 Task: Create a rule when a due date more than 9 days from now is set on a card by anyone.
Action: Mouse moved to (781, 219)
Screenshot: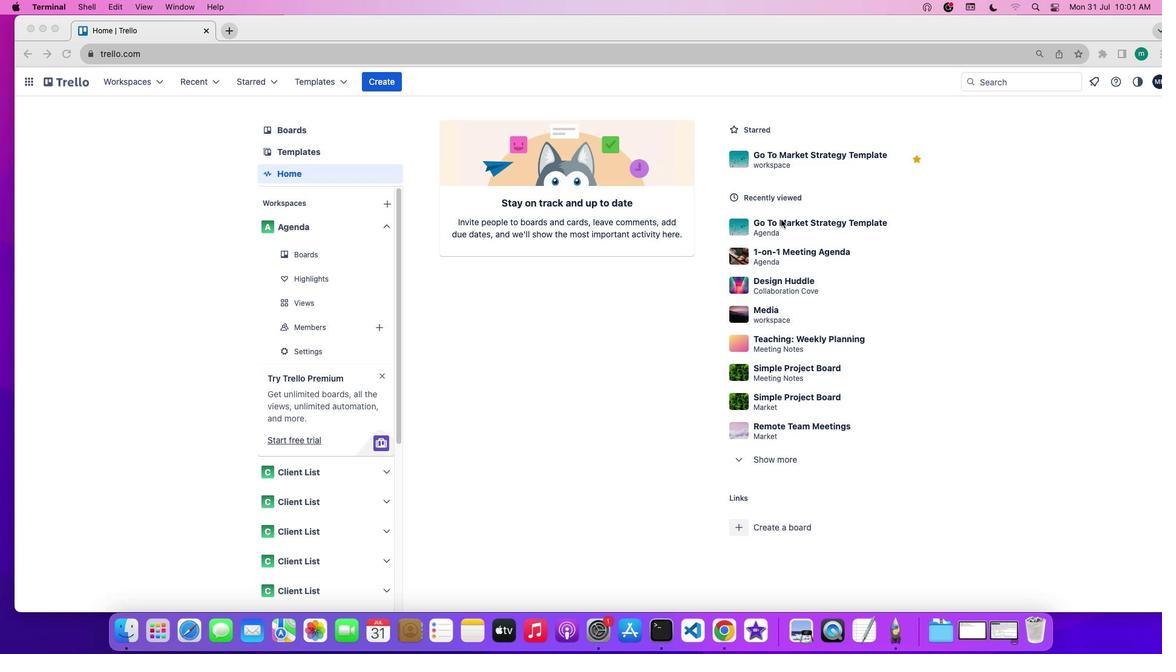 
Action: Mouse pressed left at (781, 219)
Screenshot: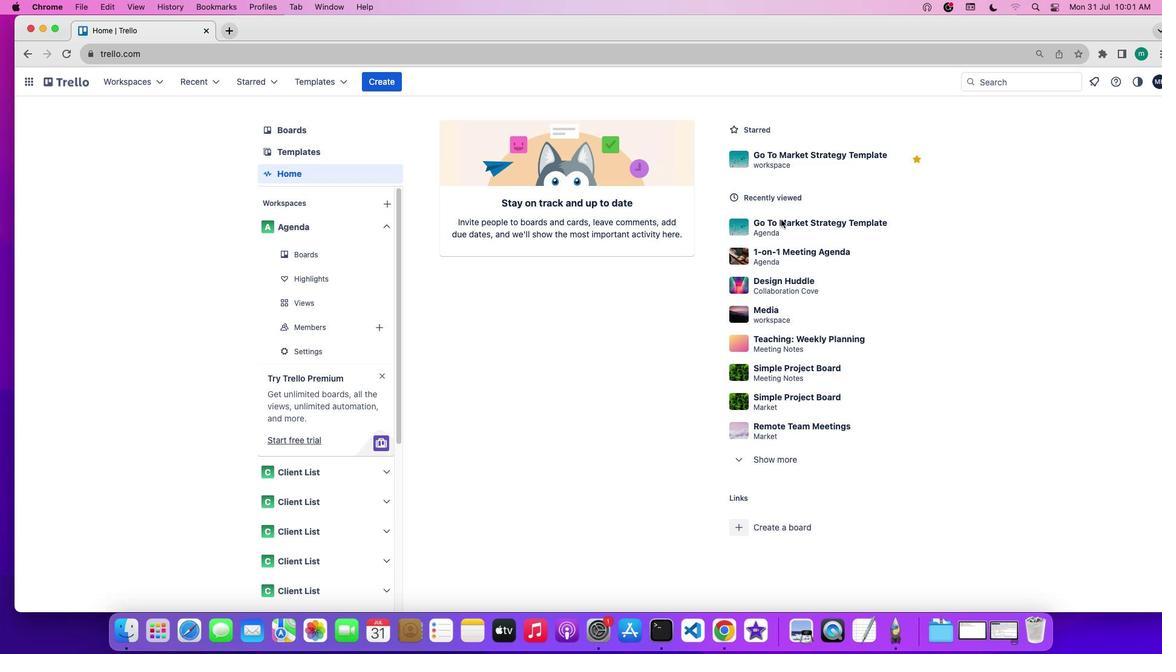 
Action: Mouse pressed left at (781, 219)
Screenshot: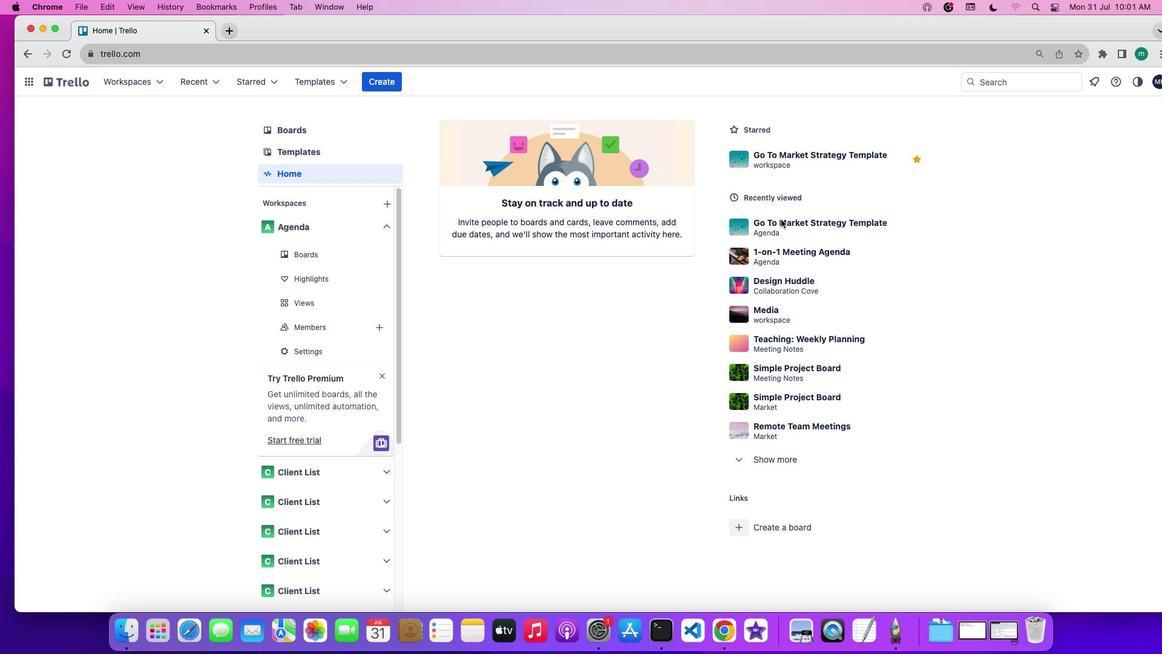 
Action: Mouse moved to (1085, 281)
Screenshot: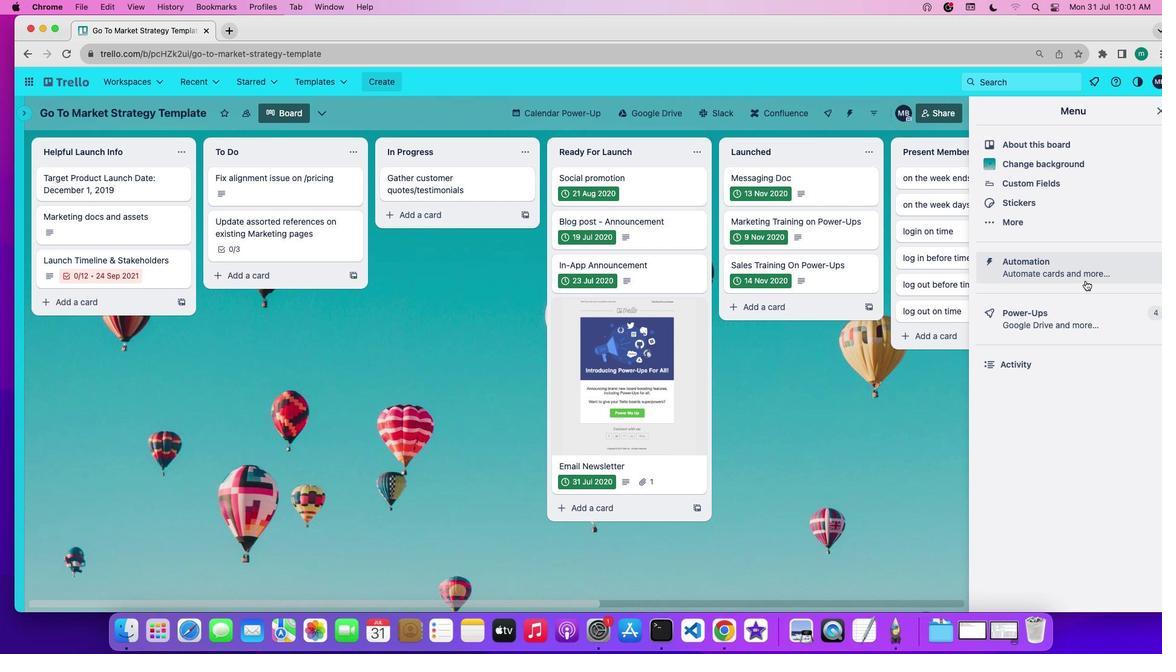 
Action: Mouse pressed left at (1085, 281)
Screenshot: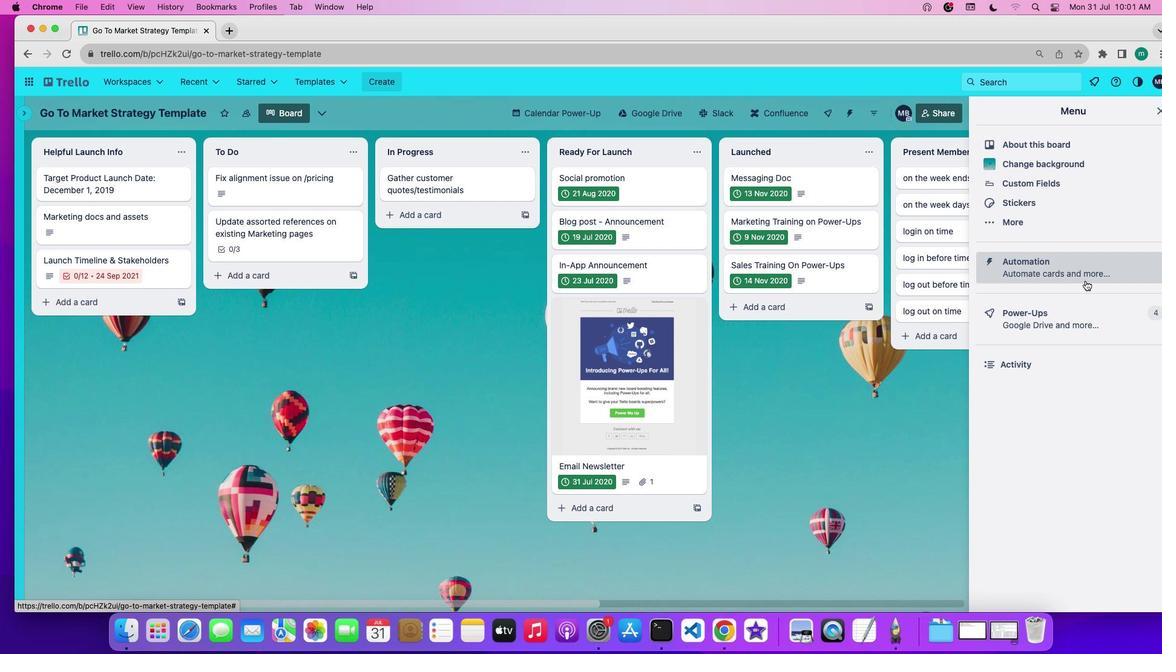 
Action: Mouse moved to (69, 221)
Screenshot: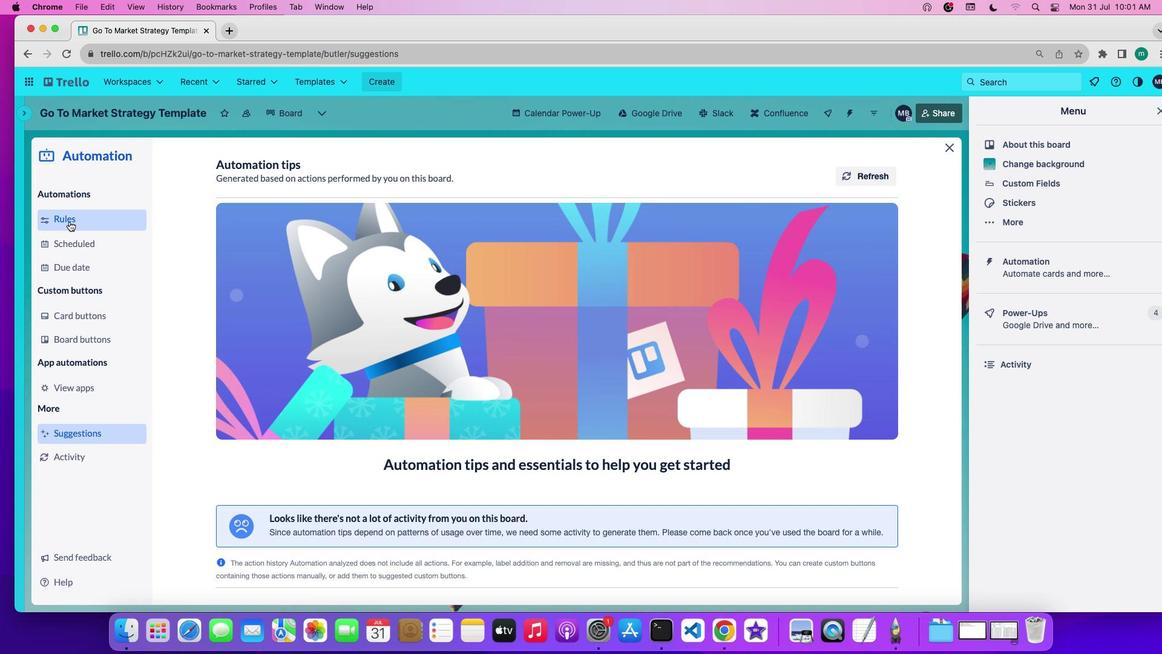 
Action: Mouse pressed left at (69, 221)
Screenshot: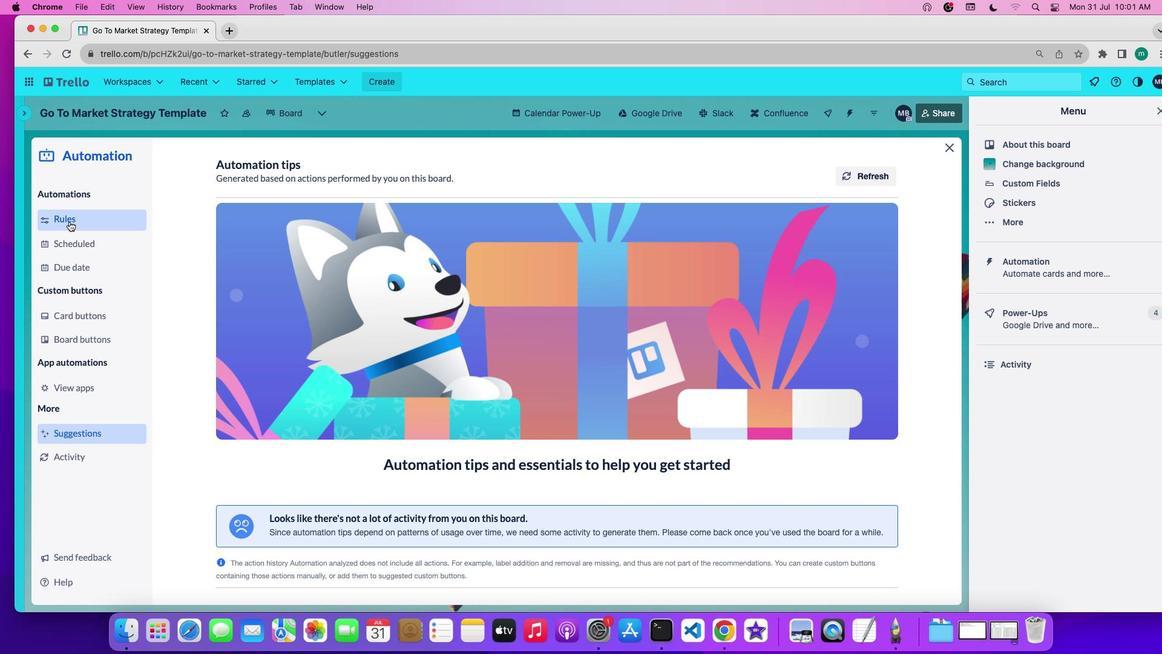 
Action: Mouse moved to (268, 440)
Screenshot: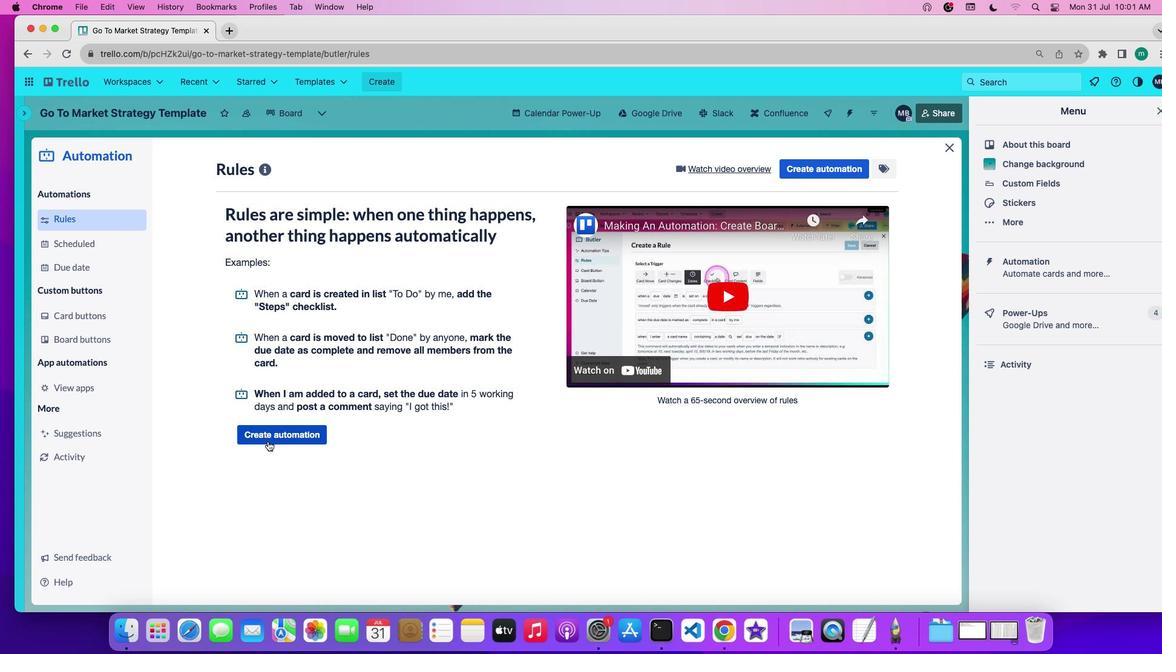 
Action: Mouse pressed left at (268, 440)
Screenshot: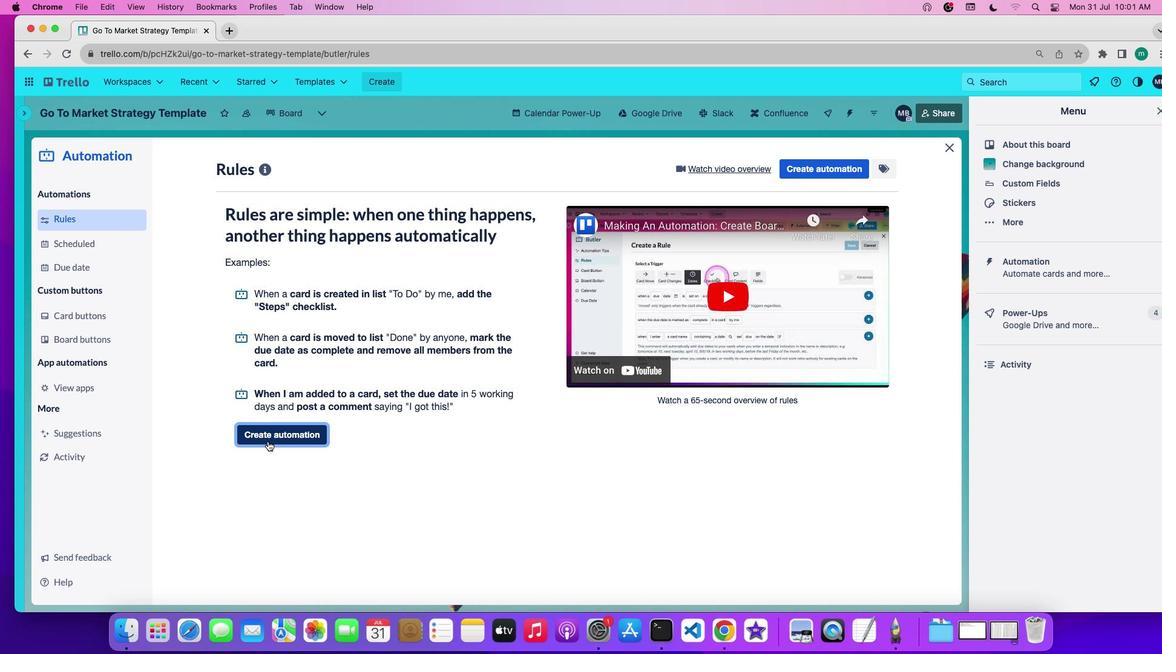 
Action: Mouse moved to (548, 291)
Screenshot: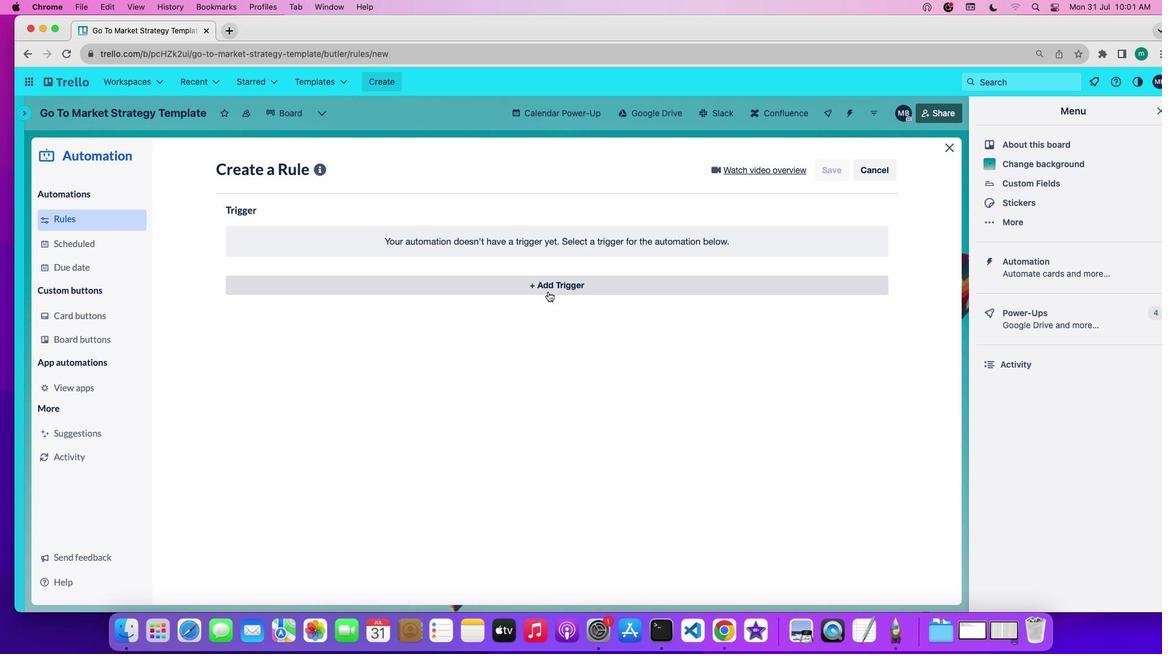 
Action: Mouse pressed left at (548, 291)
Screenshot: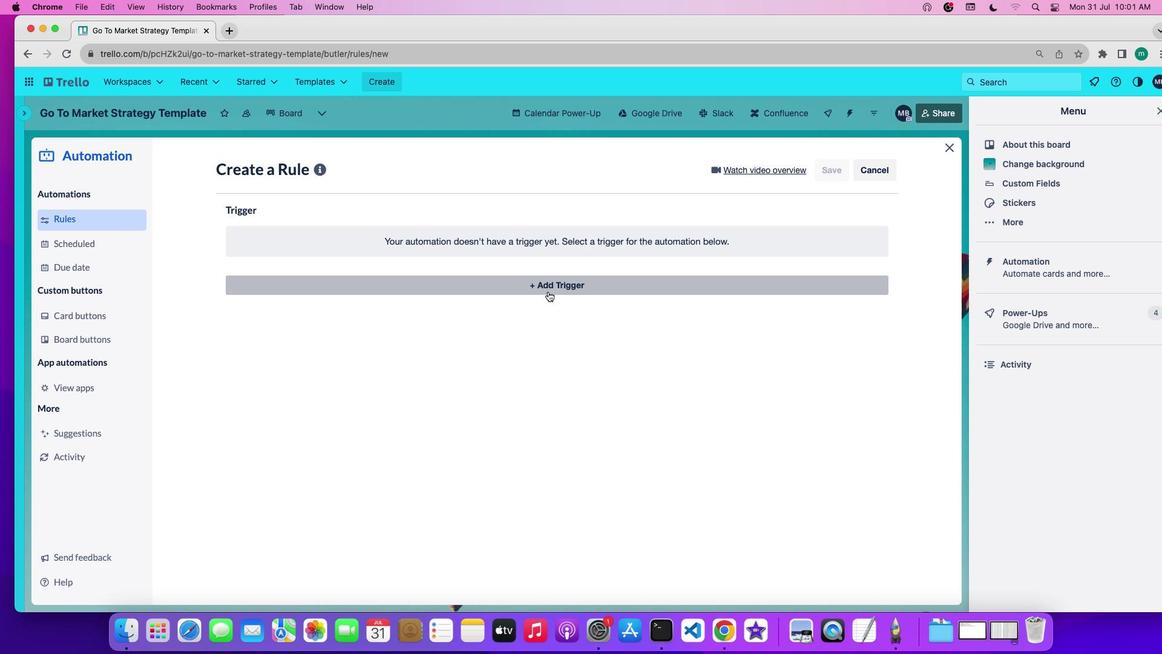 
Action: Mouse moved to (364, 331)
Screenshot: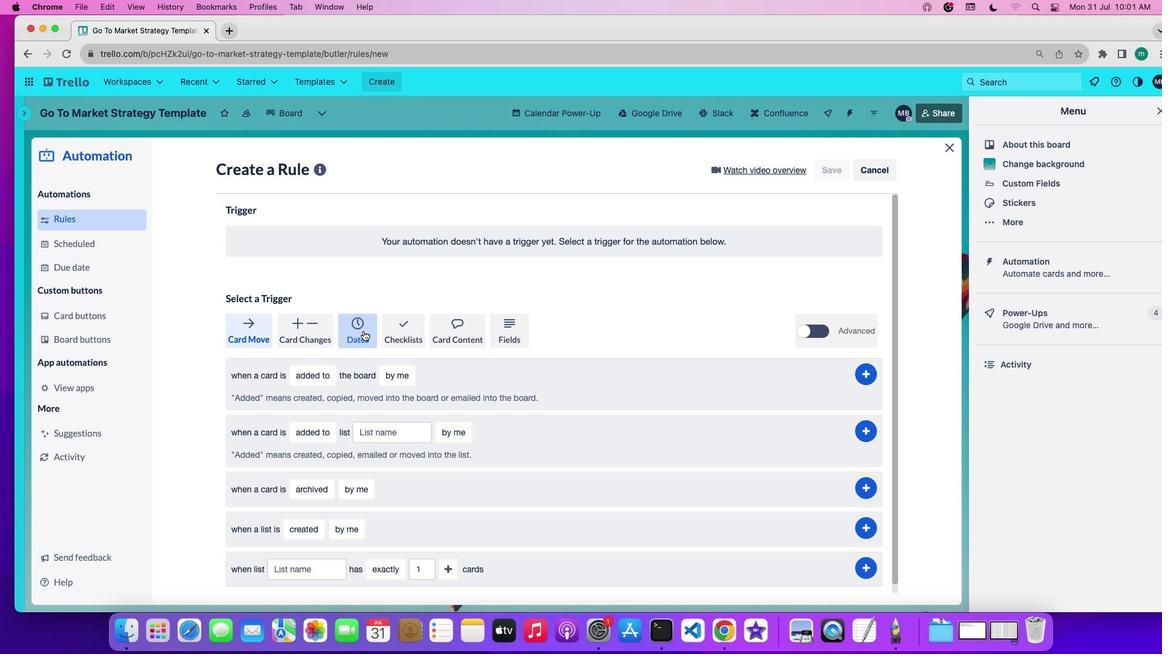 
Action: Mouse pressed left at (364, 331)
Screenshot: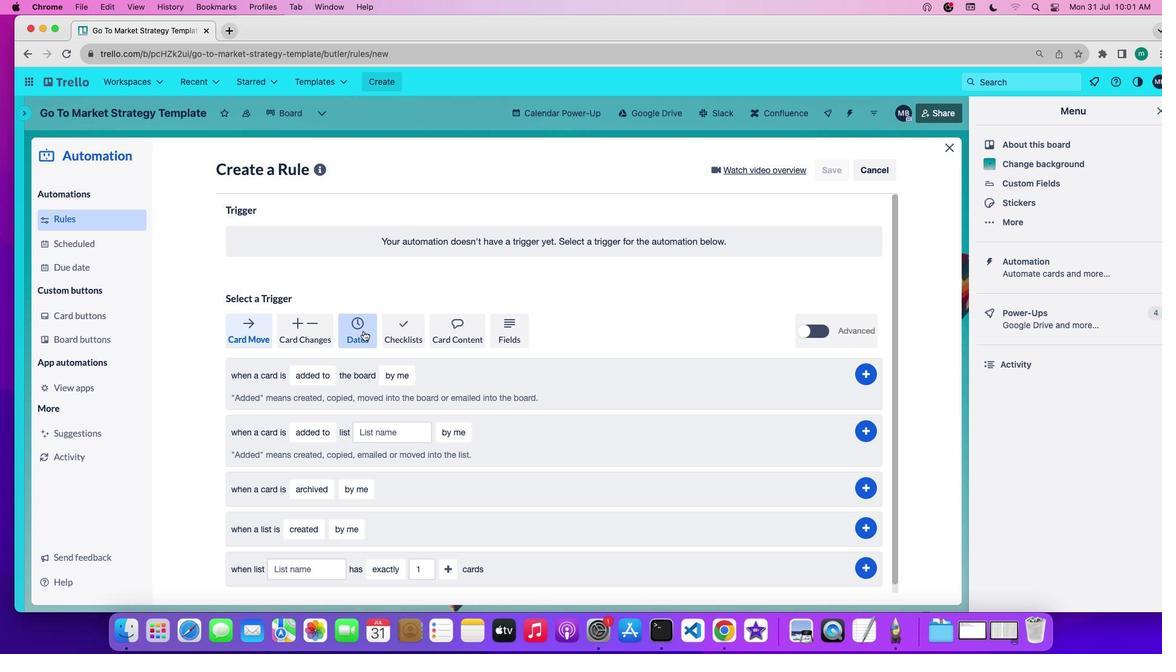 
Action: Mouse moved to (287, 379)
Screenshot: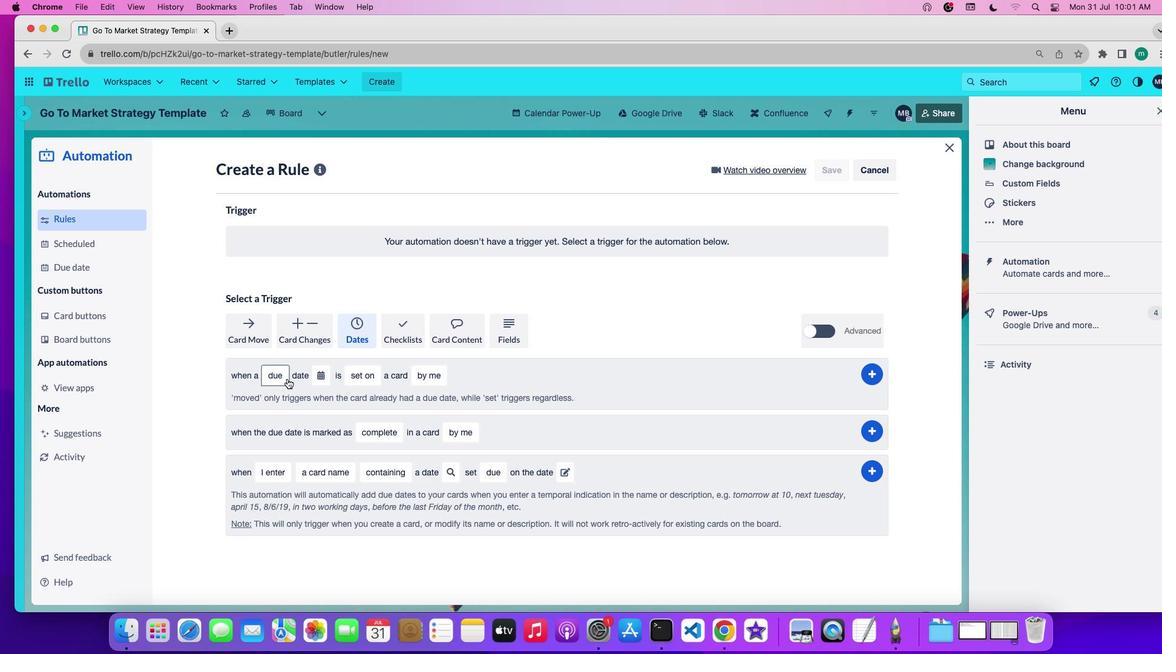 
Action: Mouse pressed left at (287, 379)
Screenshot: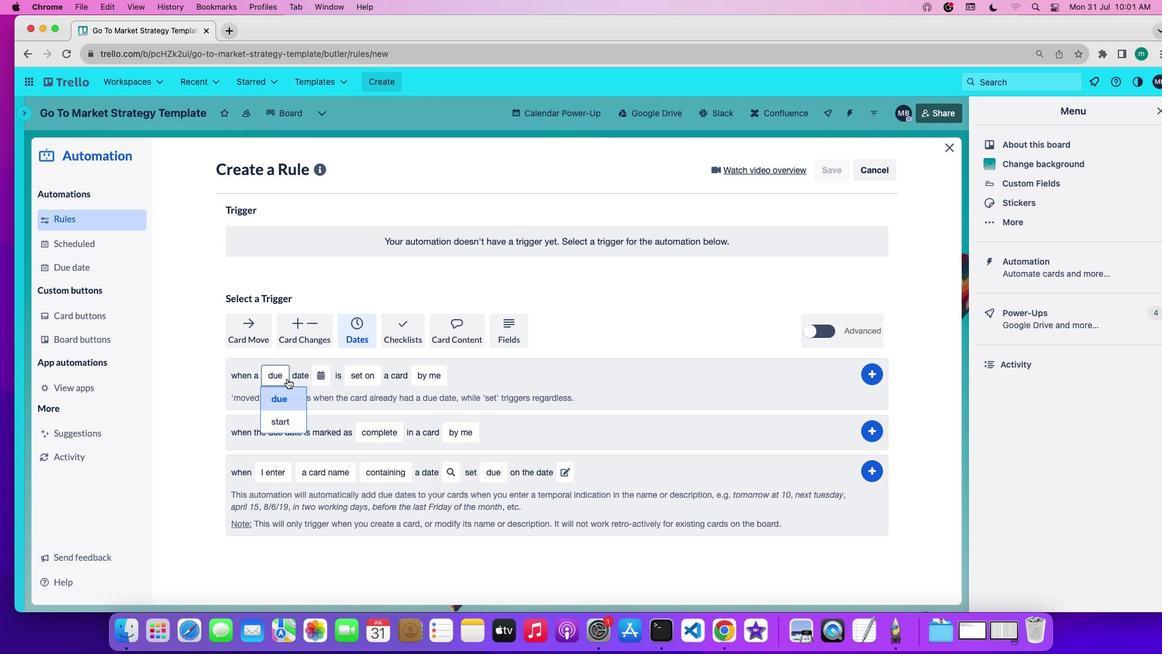 
Action: Mouse moved to (286, 396)
Screenshot: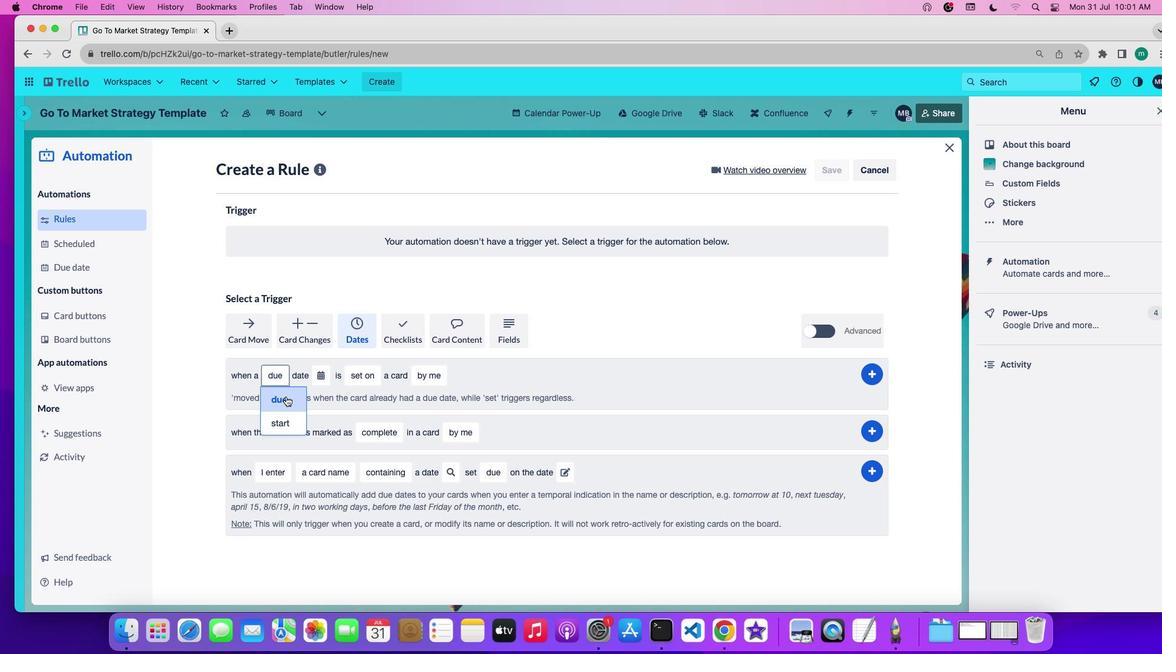 
Action: Mouse pressed left at (286, 396)
Screenshot: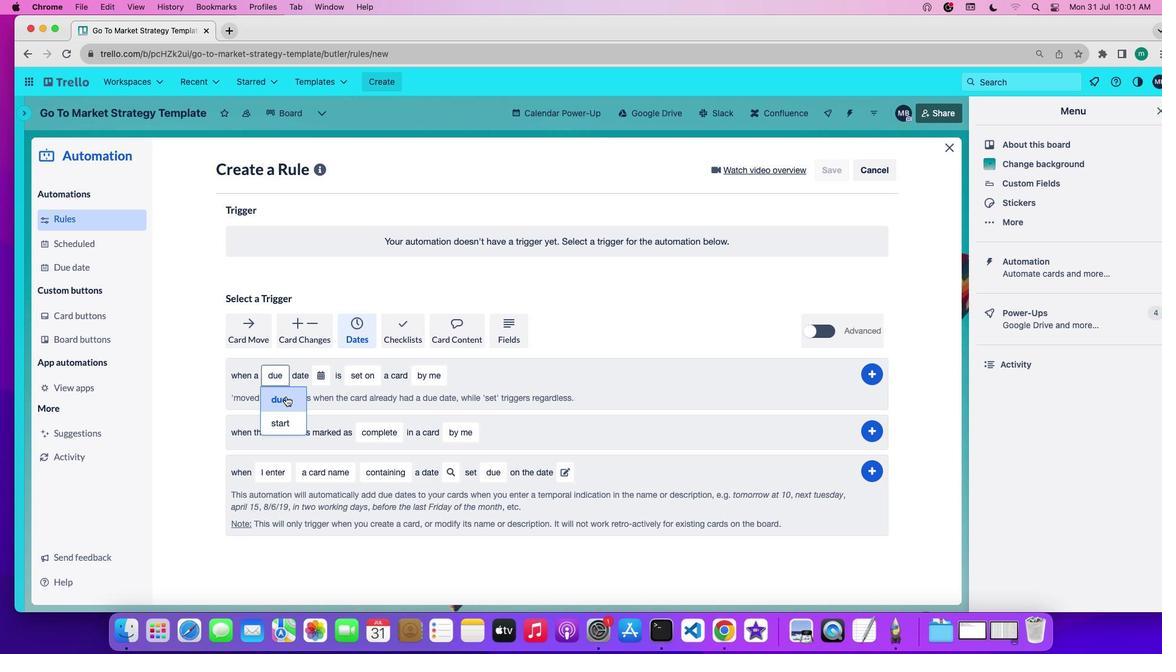 
Action: Mouse moved to (324, 378)
Screenshot: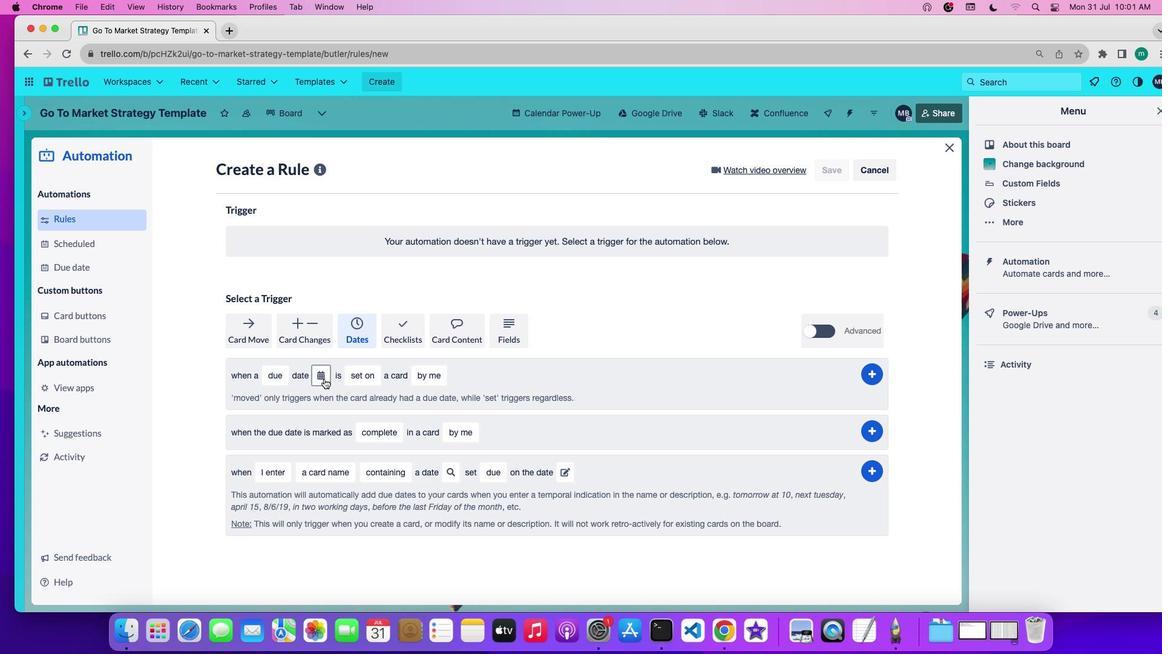 
Action: Mouse pressed left at (324, 378)
Screenshot: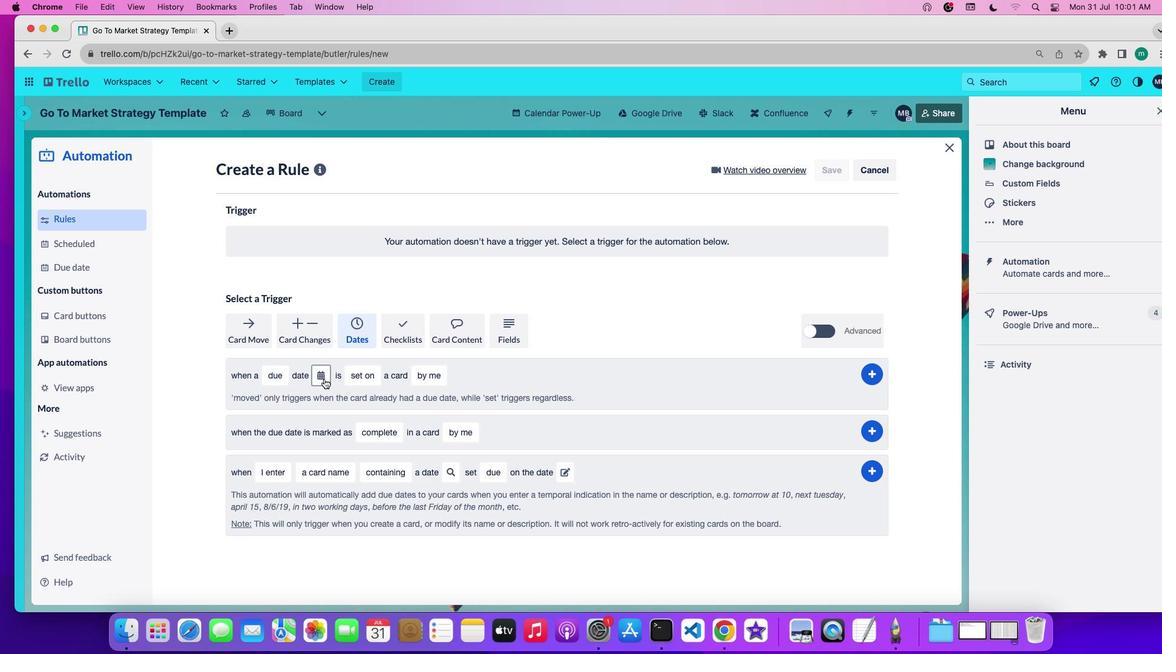 
Action: Mouse moved to (359, 448)
Screenshot: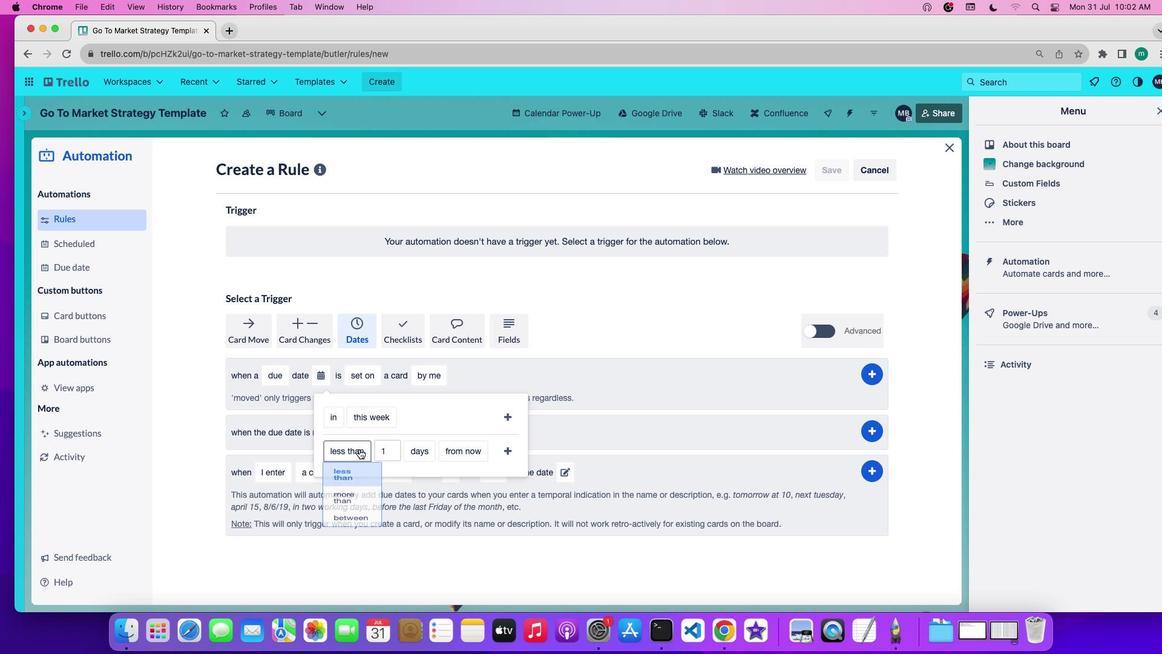 
Action: Mouse pressed left at (359, 448)
Screenshot: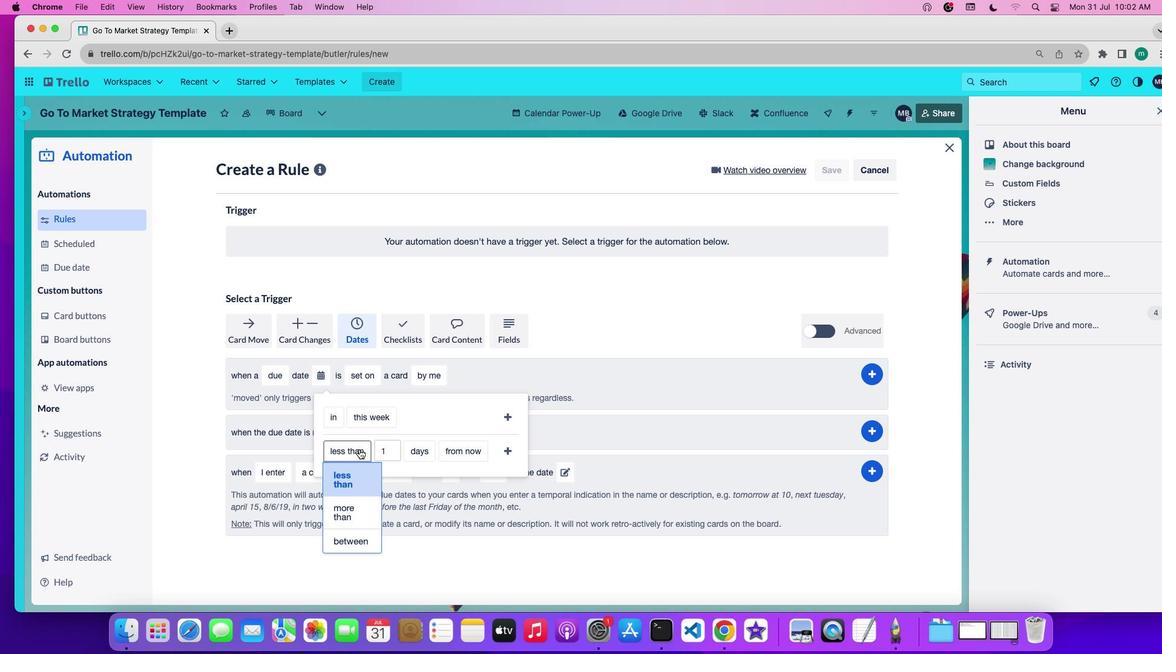 
Action: Mouse moved to (351, 512)
Screenshot: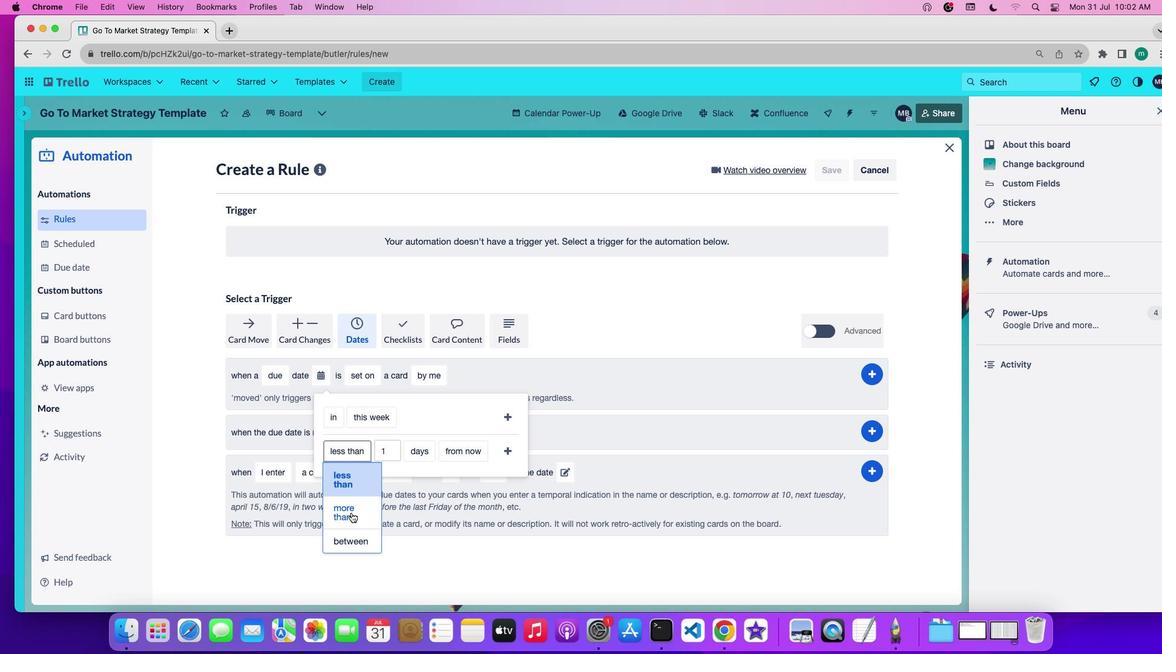 
Action: Mouse pressed left at (351, 512)
Screenshot: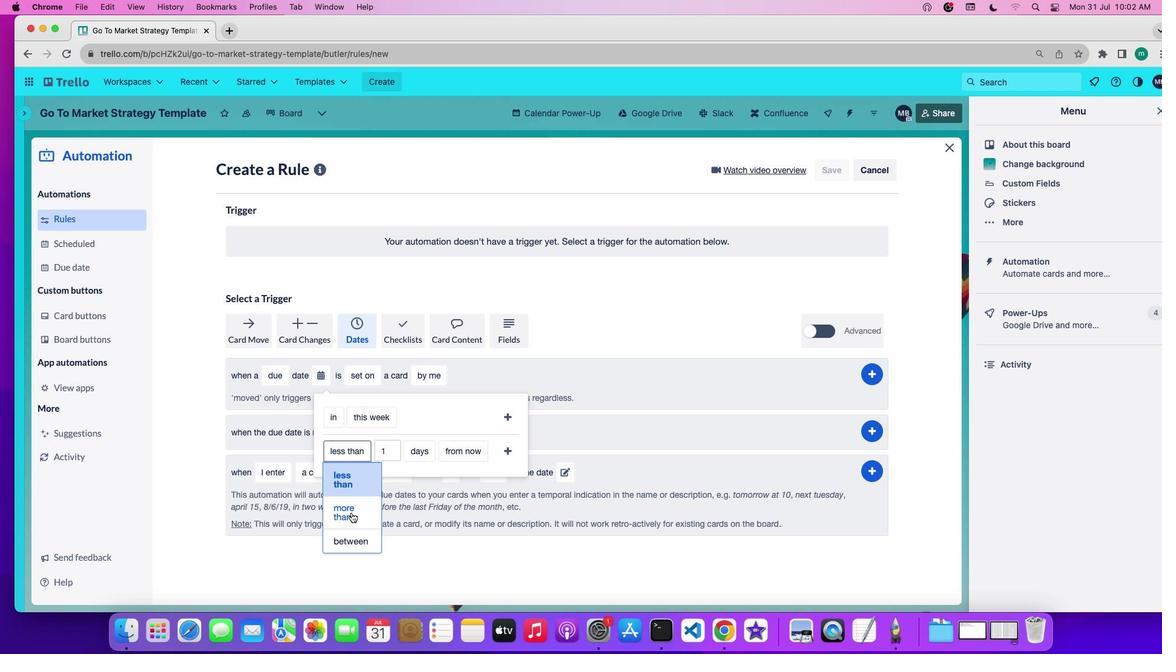 
Action: Mouse moved to (416, 450)
Screenshot: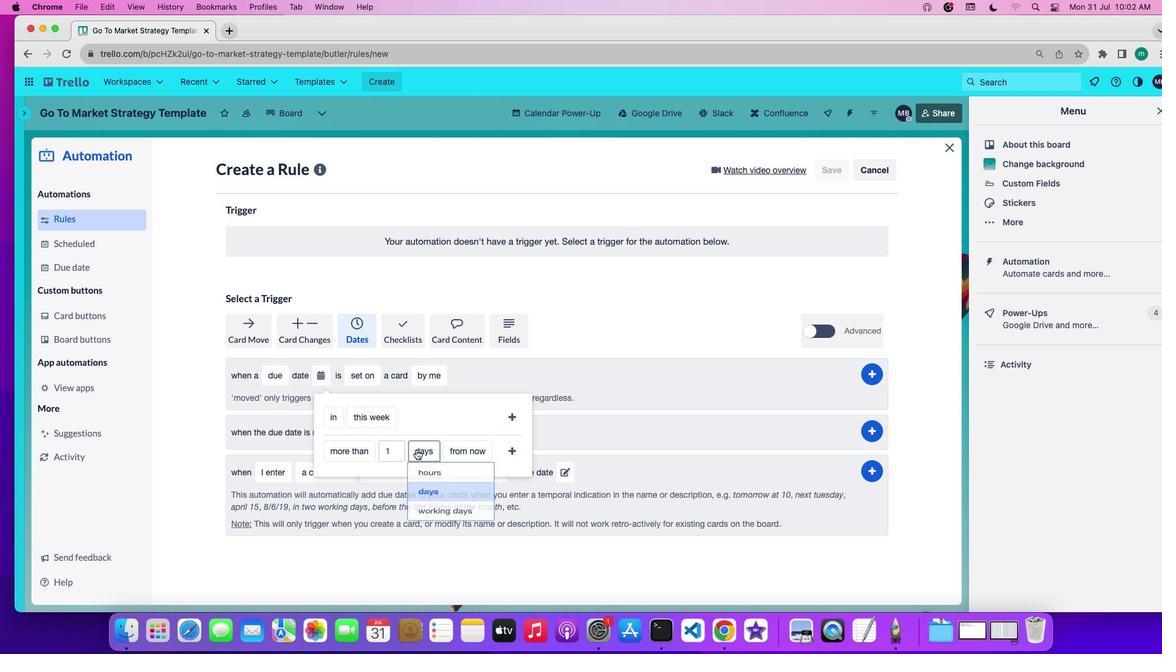 
Action: Mouse pressed left at (416, 450)
Screenshot: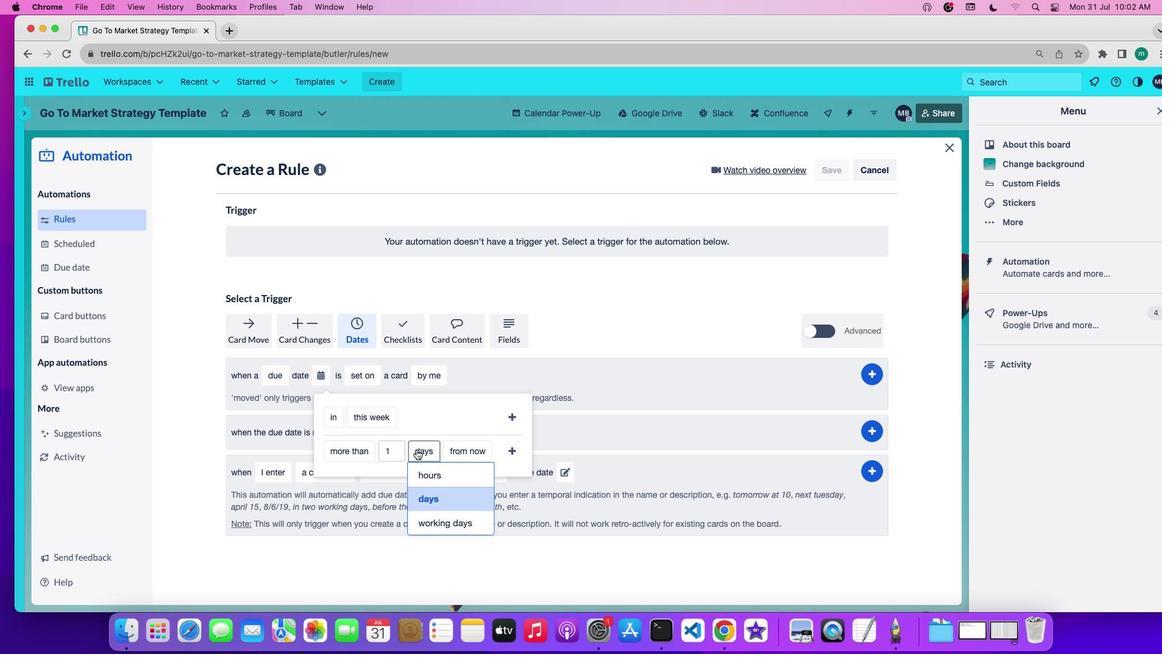 
Action: Mouse moved to (402, 451)
Screenshot: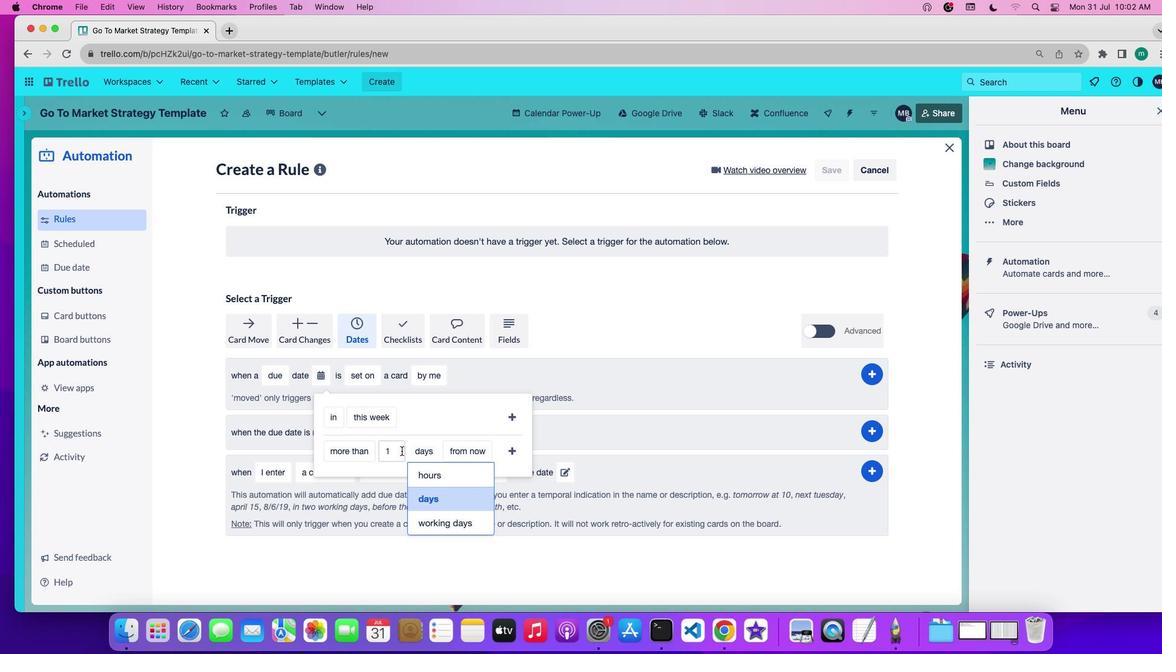 
Action: Mouse pressed left at (402, 451)
Screenshot: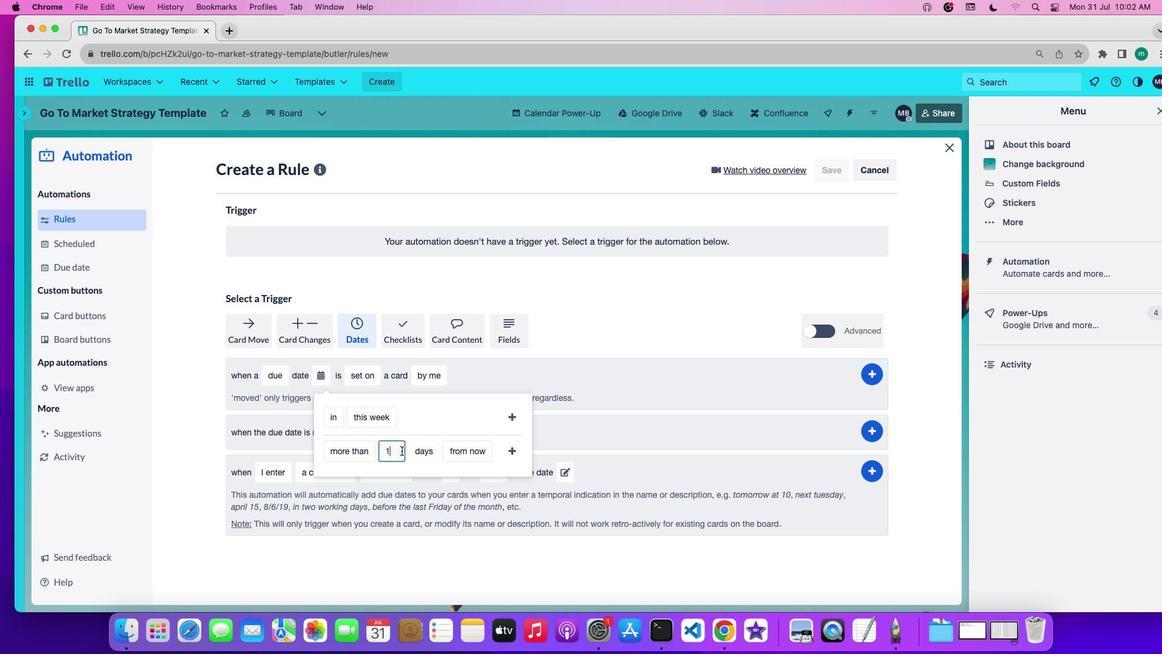 
Action: Key pressed Key.backspace'9'
Screenshot: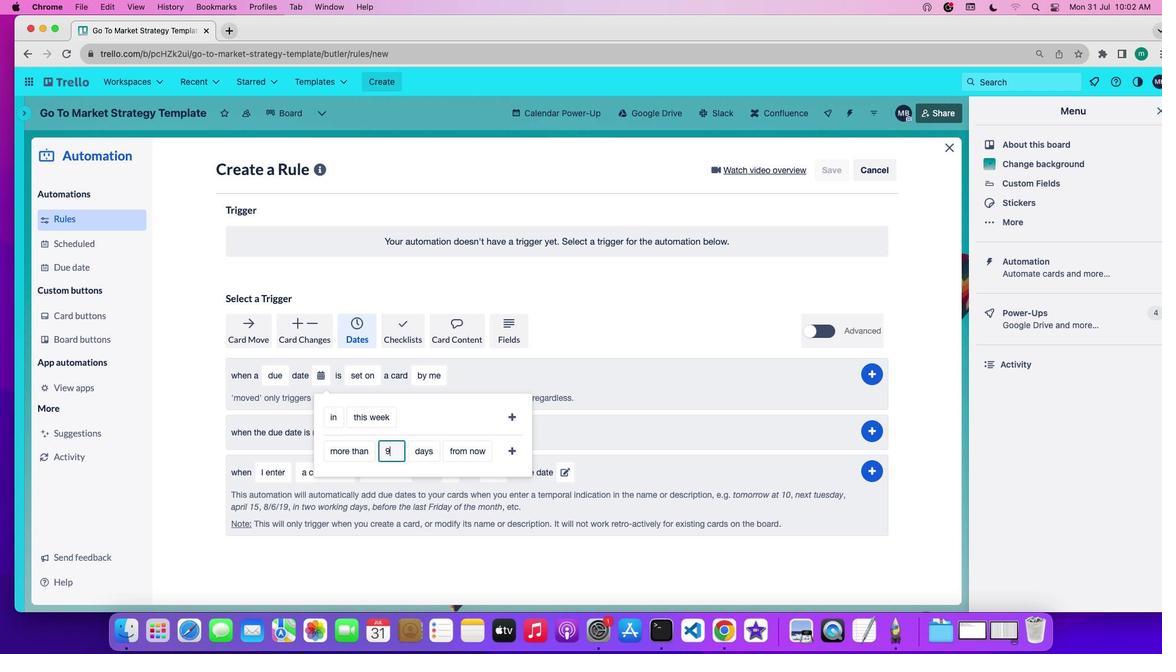 
Action: Mouse moved to (426, 453)
Screenshot: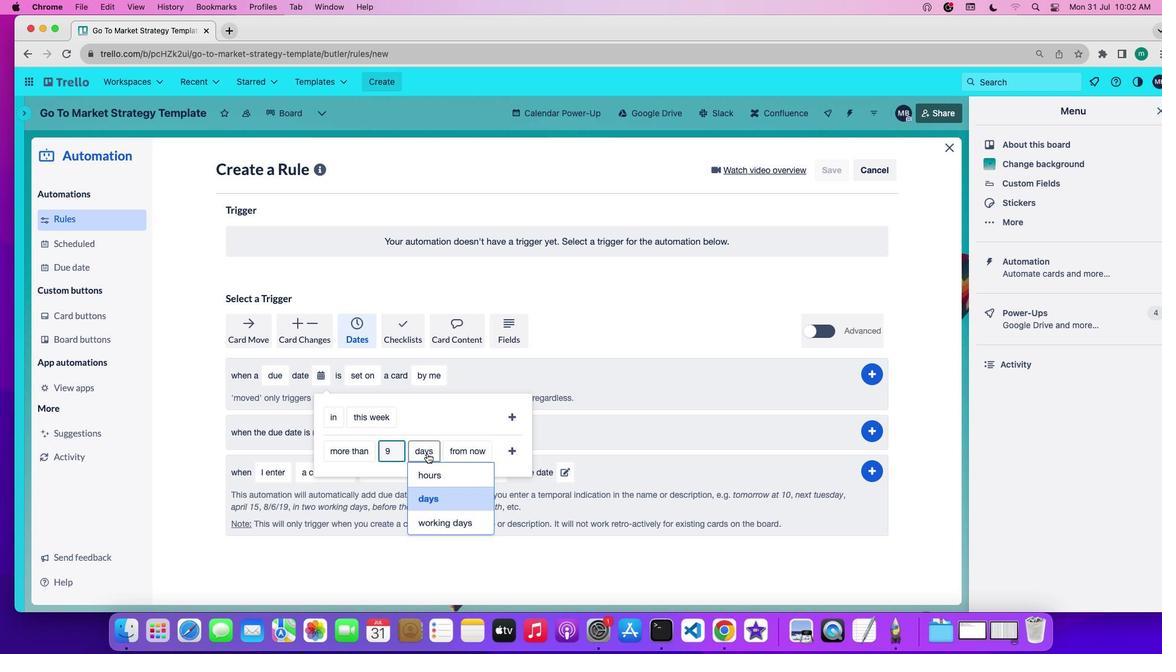
Action: Mouse pressed left at (426, 453)
Screenshot: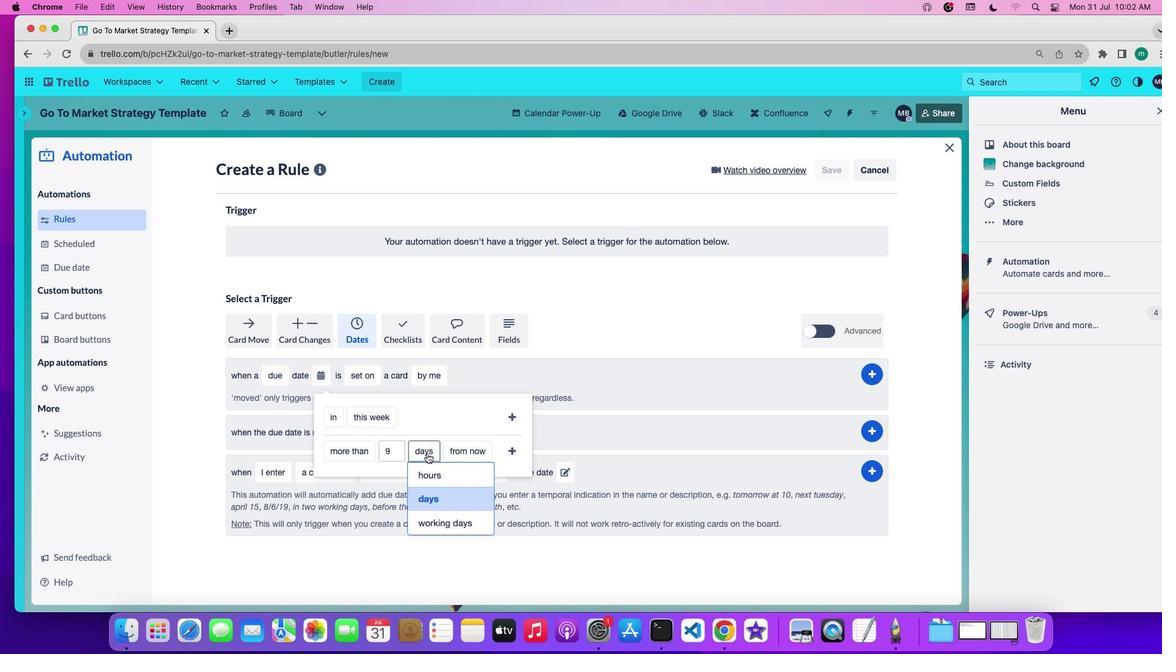 
Action: Mouse moved to (434, 494)
Screenshot: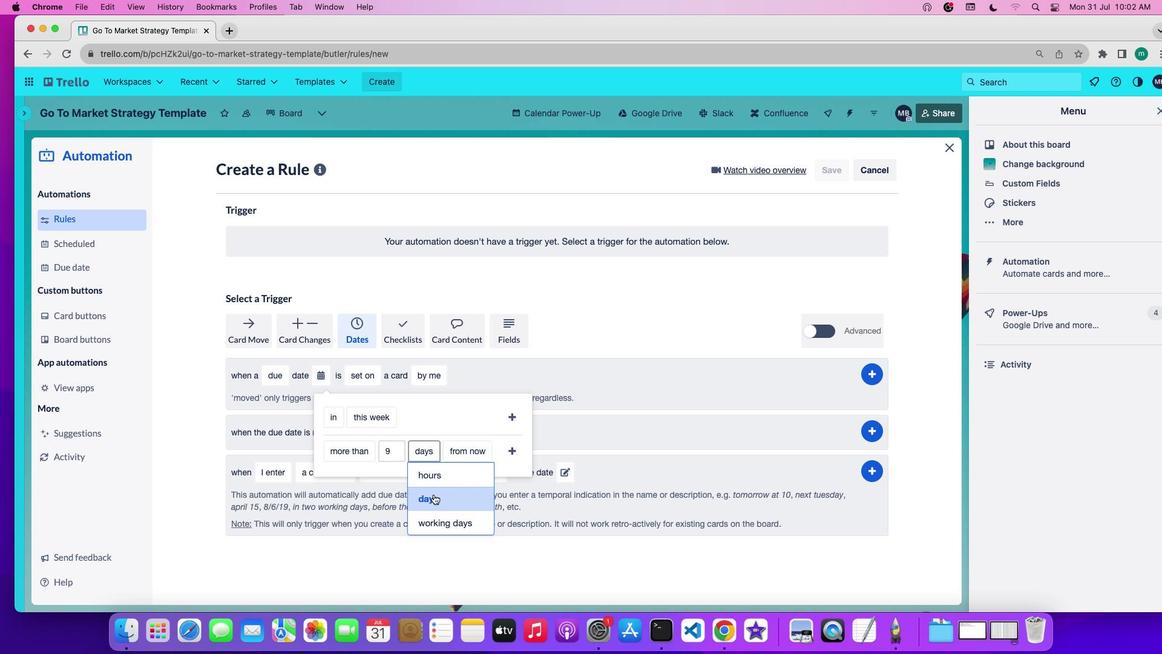 
Action: Mouse pressed left at (434, 494)
Screenshot: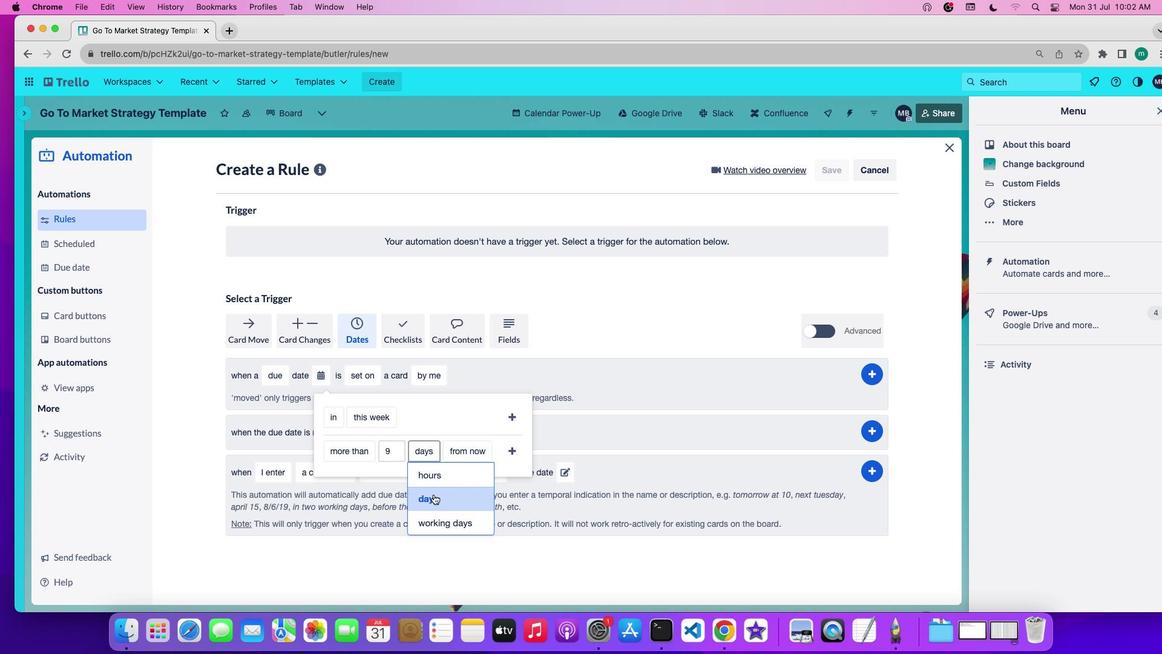 
Action: Mouse moved to (460, 453)
Screenshot: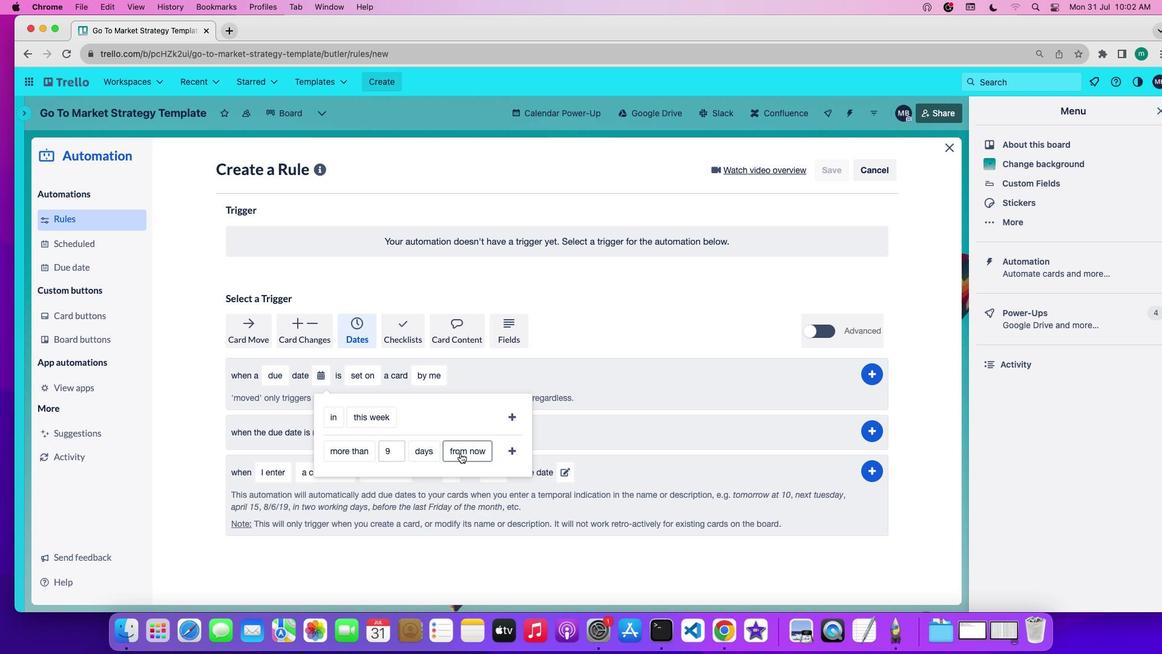 
Action: Mouse pressed left at (460, 453)
Screenshot: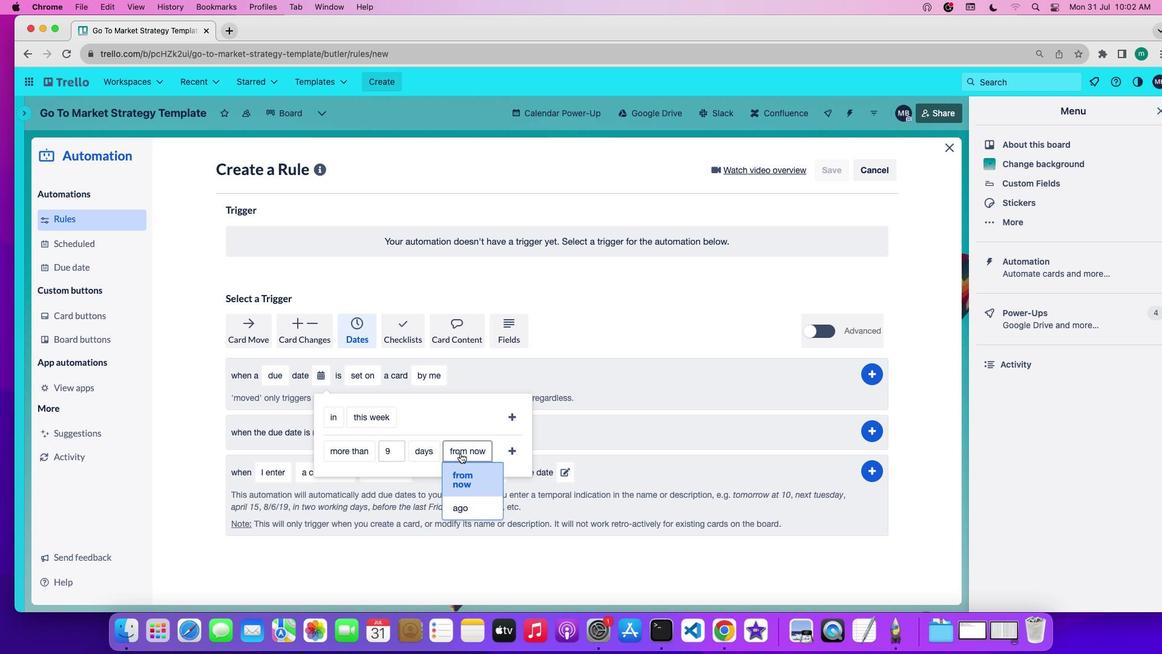 
Action: Mouse moved to (468, 473)
Screenshot: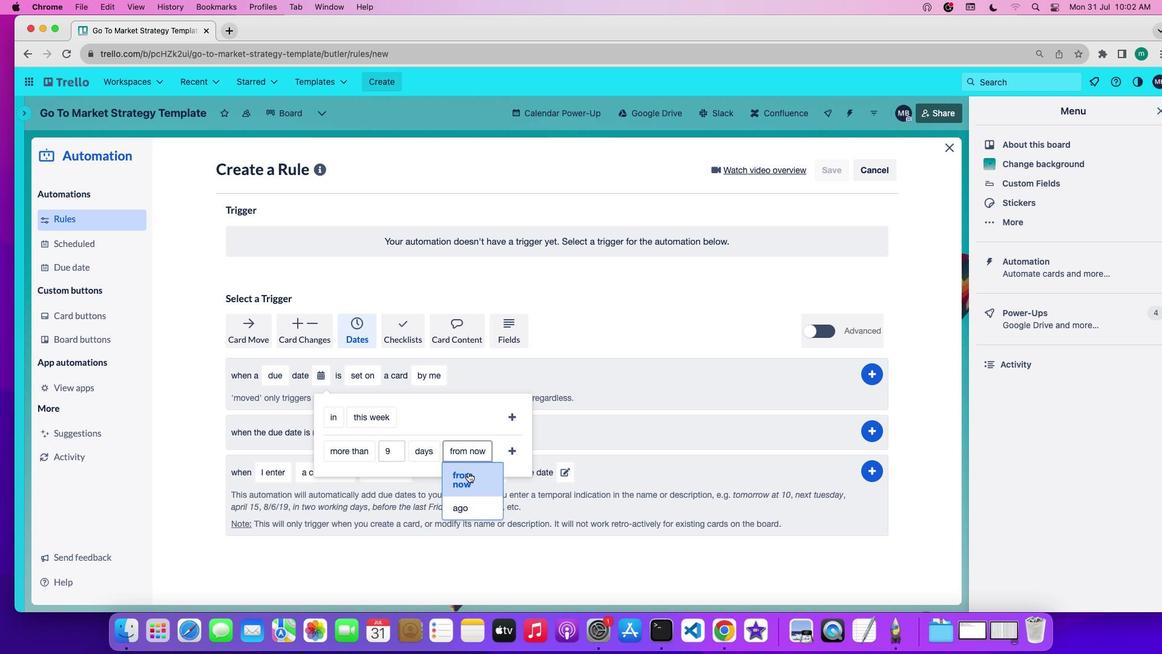 
Action: Mouse pressed left at (468, 473)
Screenshot: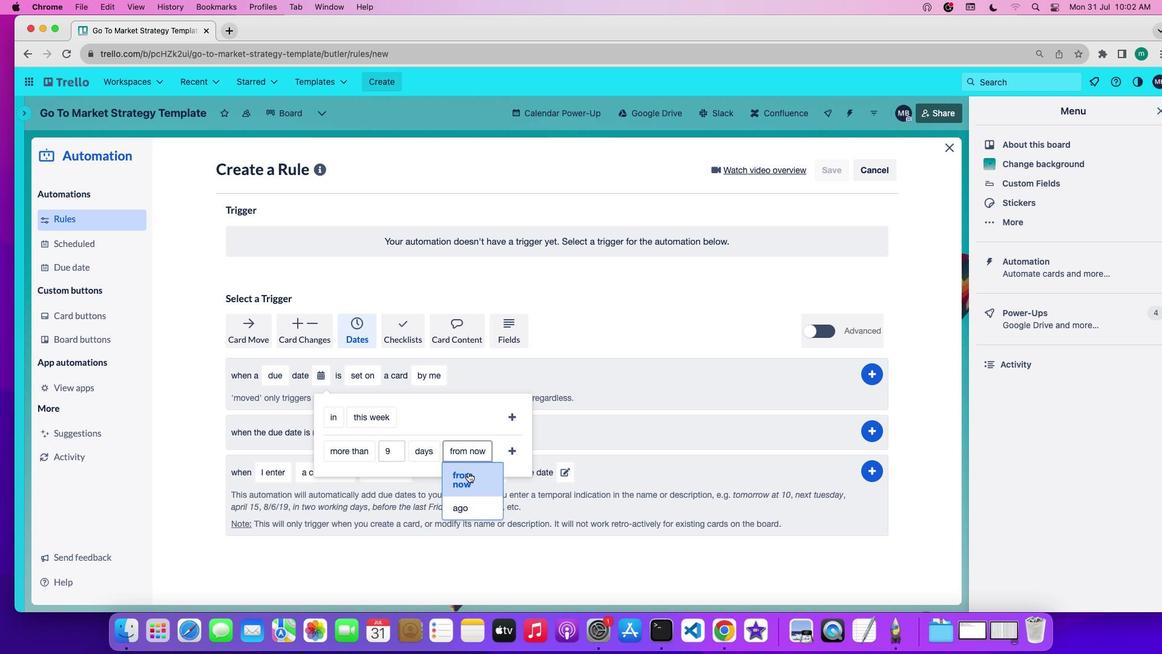 
Action: Mouse moved to (510, 450)
Screenshot: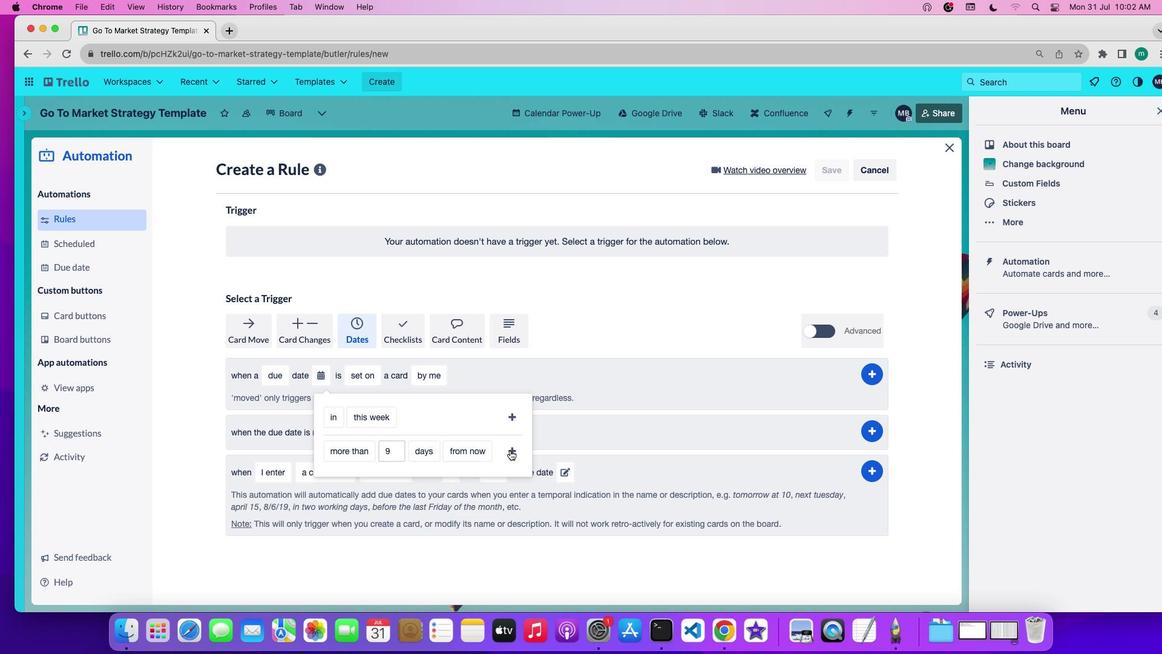 
Action: Mouse pressed left at (510, 450)
Screenshot: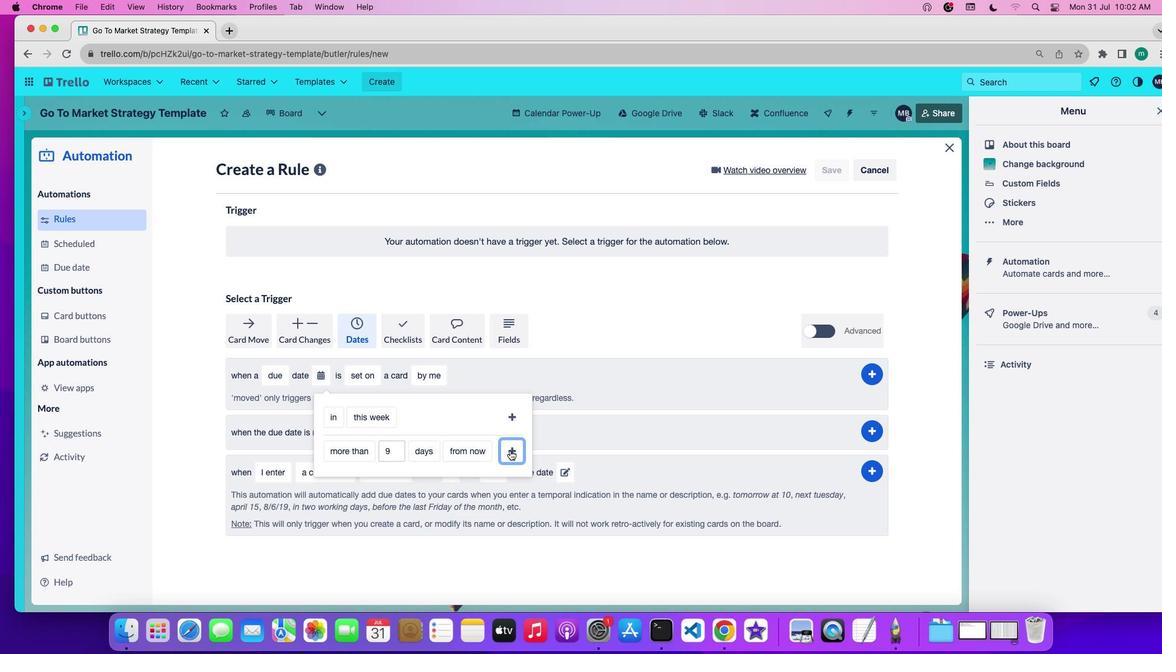 
Action: Mouse moved to (466, 396)
Screenshot: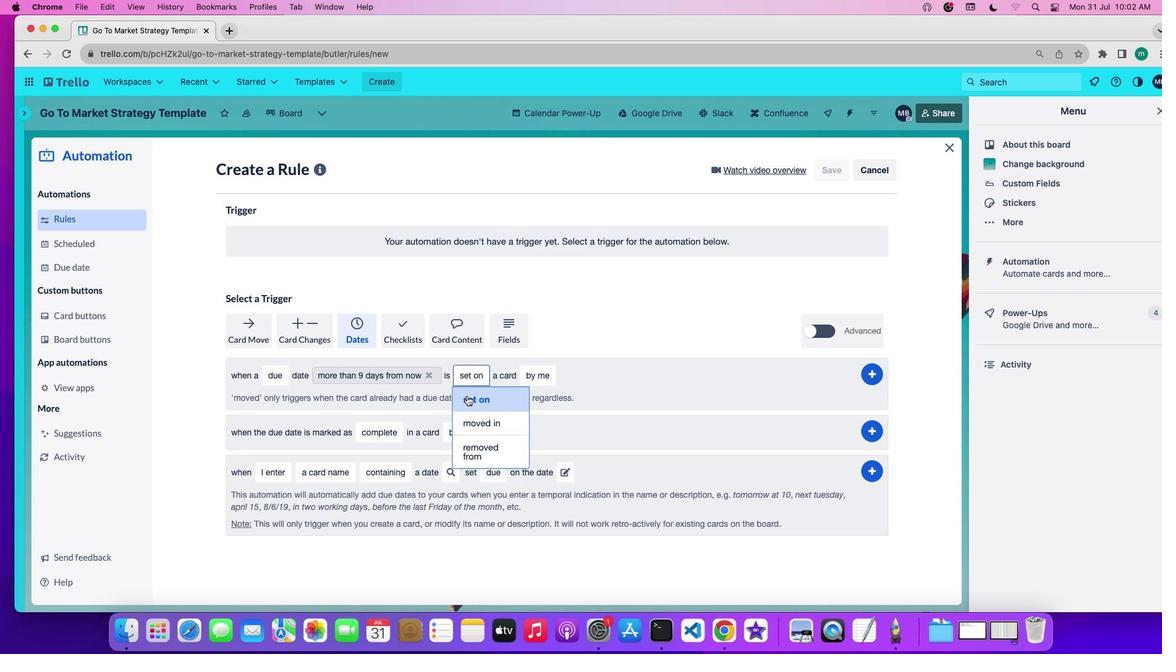 
Action: Mouse pressed left at (466, 396)
Screenshot: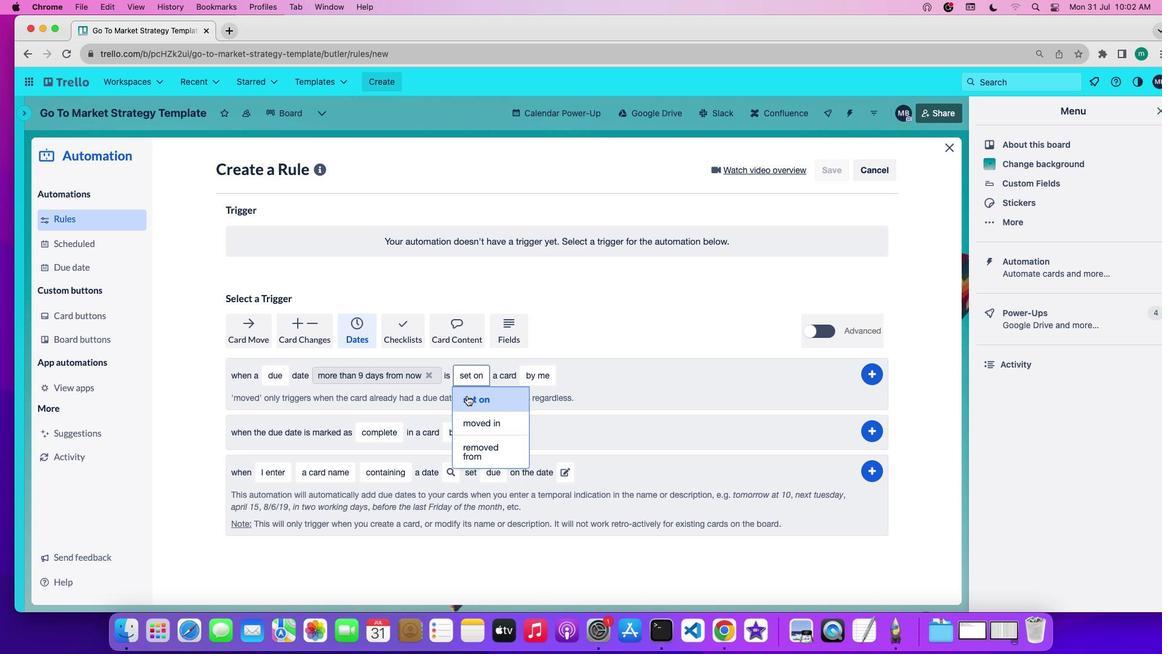 
Action: Mouse moved to (541, 372)
Screenshot: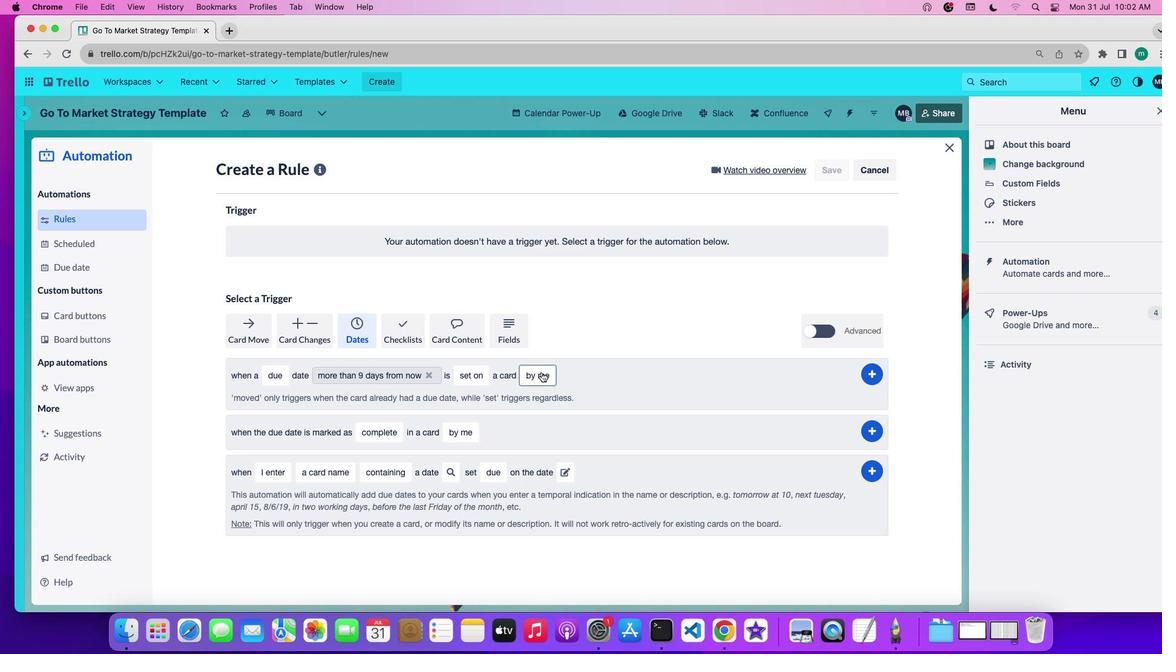 
Action: Mouse pressed left at (541, 372)
Screenshot: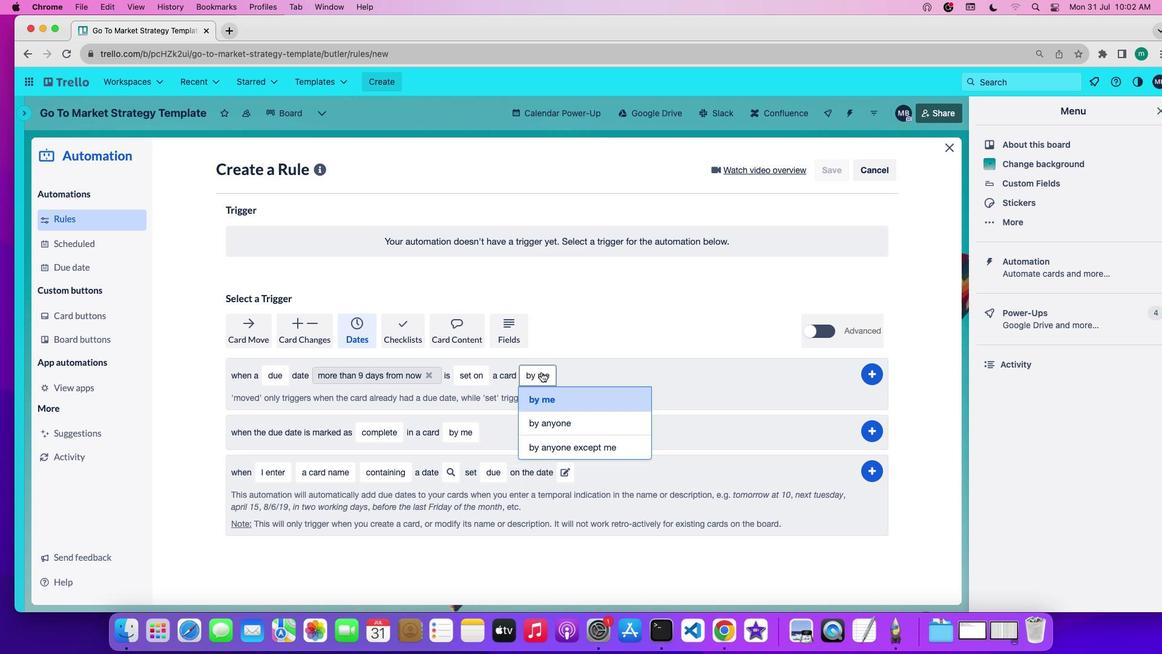 
Action: Mouse moved to (554, 422)
Screenshot: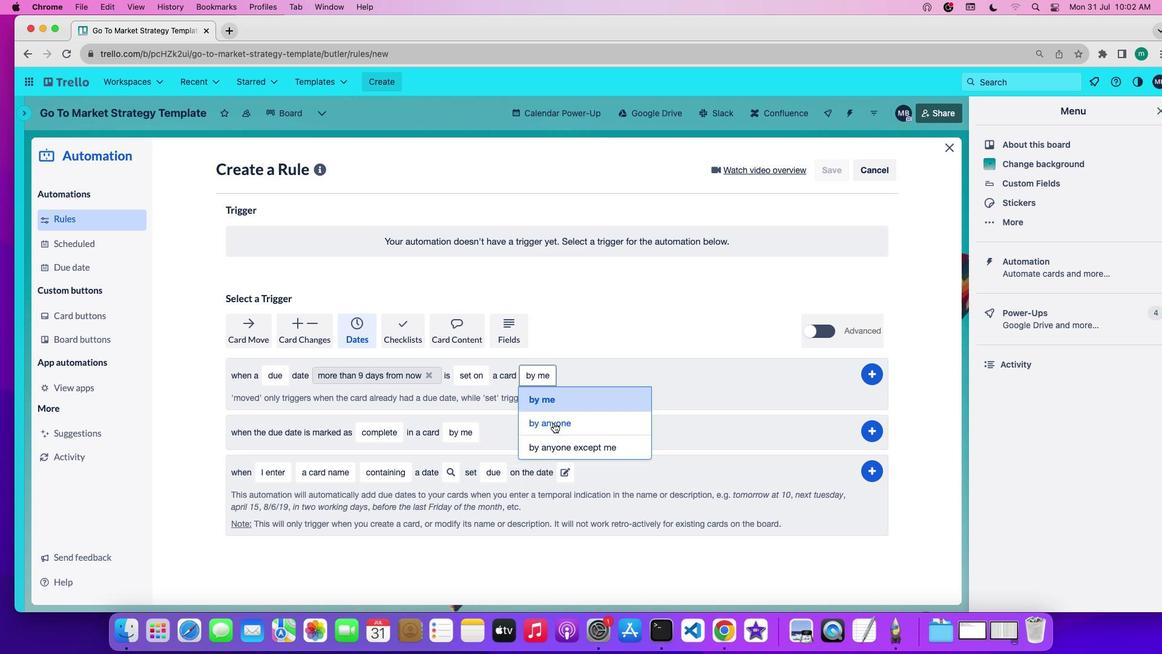 
Action: Mouse pressed left at (554, 422)
Screenshot: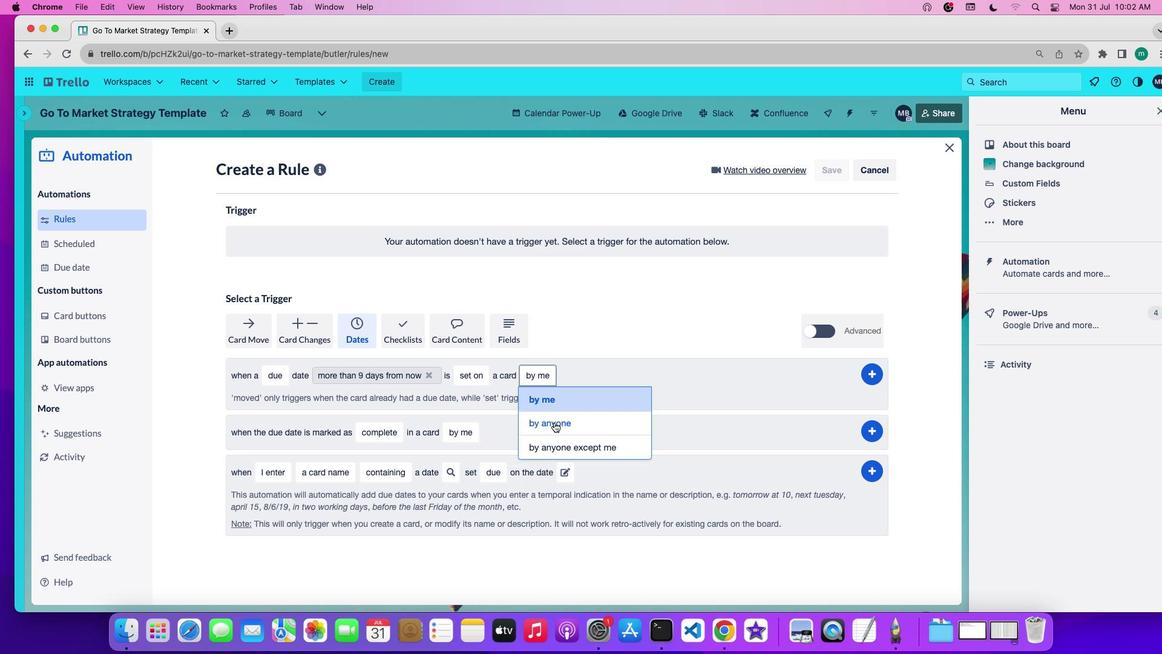 
Action: Mouse moved to (874, 370)
Screenshot: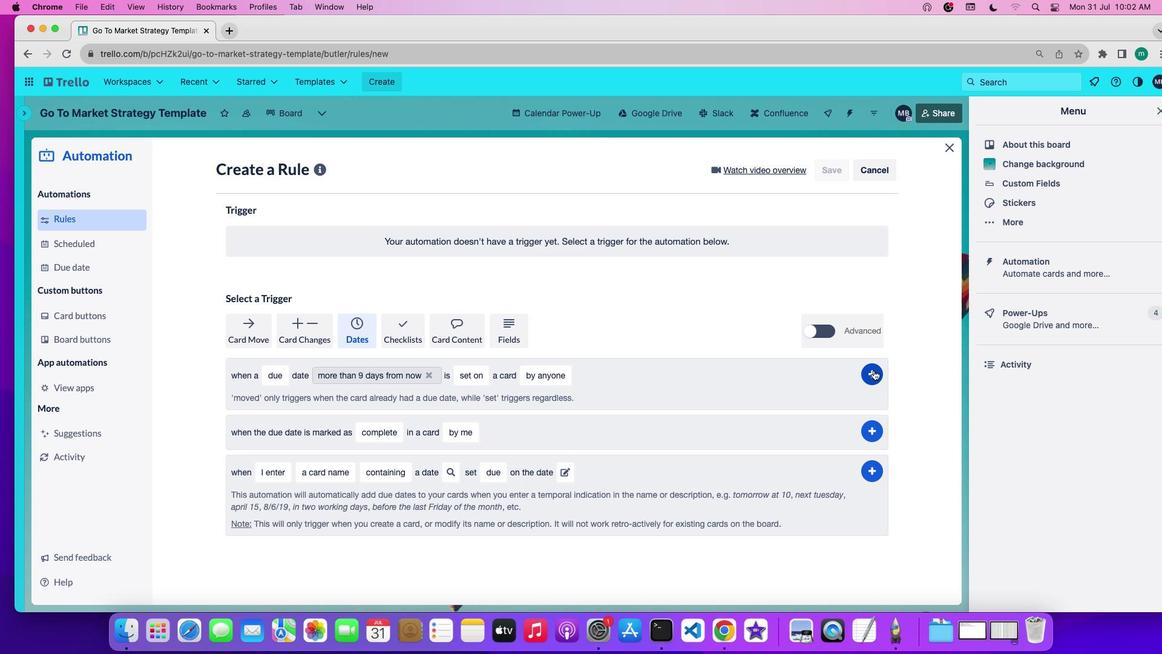 
Action: Mouse pressed left at (874, 370)
Screenshot: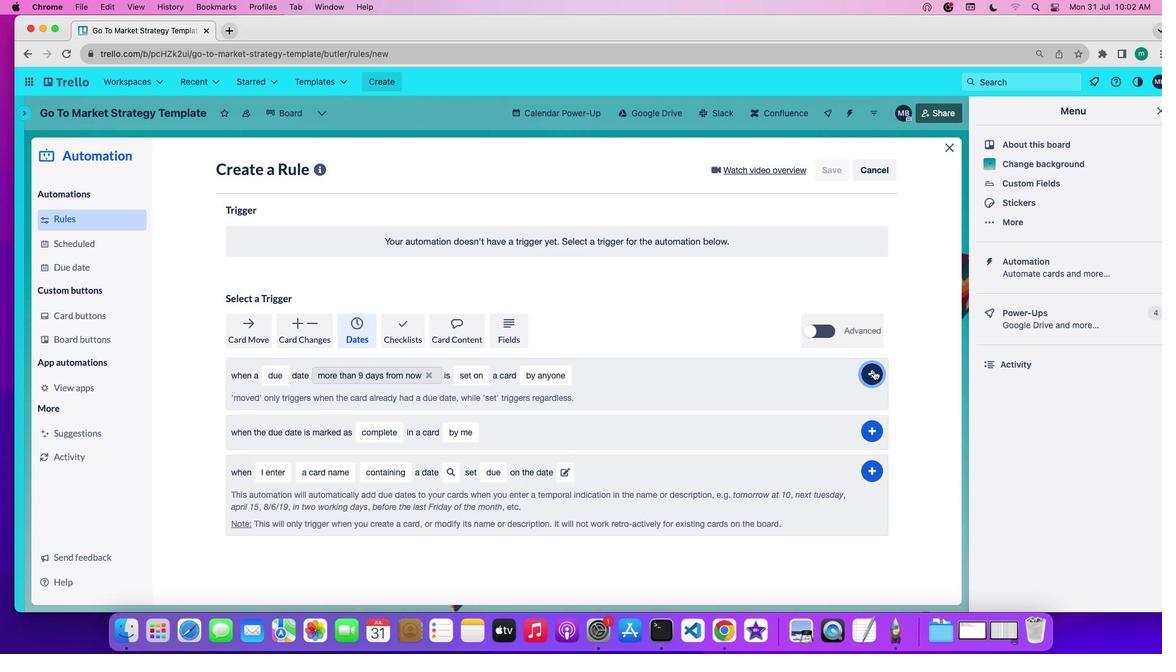 
Action: Mouse moved to (812, 387)
Screenshot: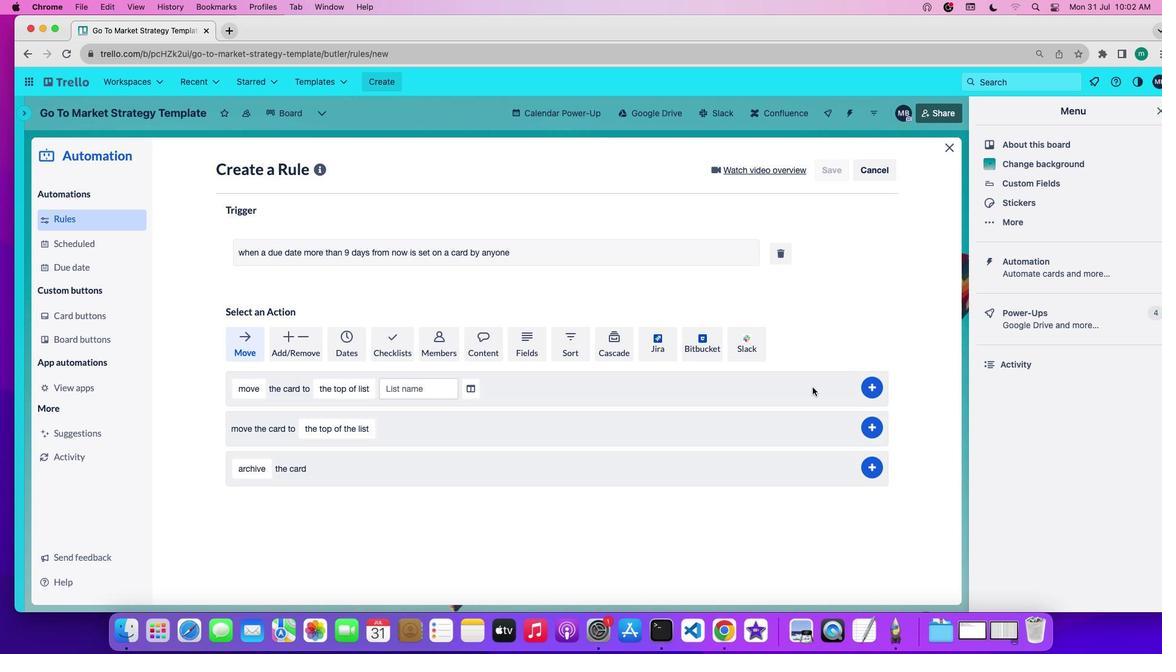 
